 Task: Log work in the project Celerity for the issue 'Implement a new enterprise resource planning (ERP) system' spent time as '2w 5d 12h 25m' and remaining time as '4w 4d 14h 23m' and move to top of backlog. Now add the issue to the epic 'Artificial Intelligence Integration'. Log work in the project Celerity for the issue 'Develop a new online job application system for a company' spent time as '5w 2d 23h 48m' and remaining time as '3w 5d 3h 12m' and move to bottom of backlog. Now add the issue to the epic 'Disaster Recovery Planning'
Action: Mouse moved to (229, 64)
Screenshot: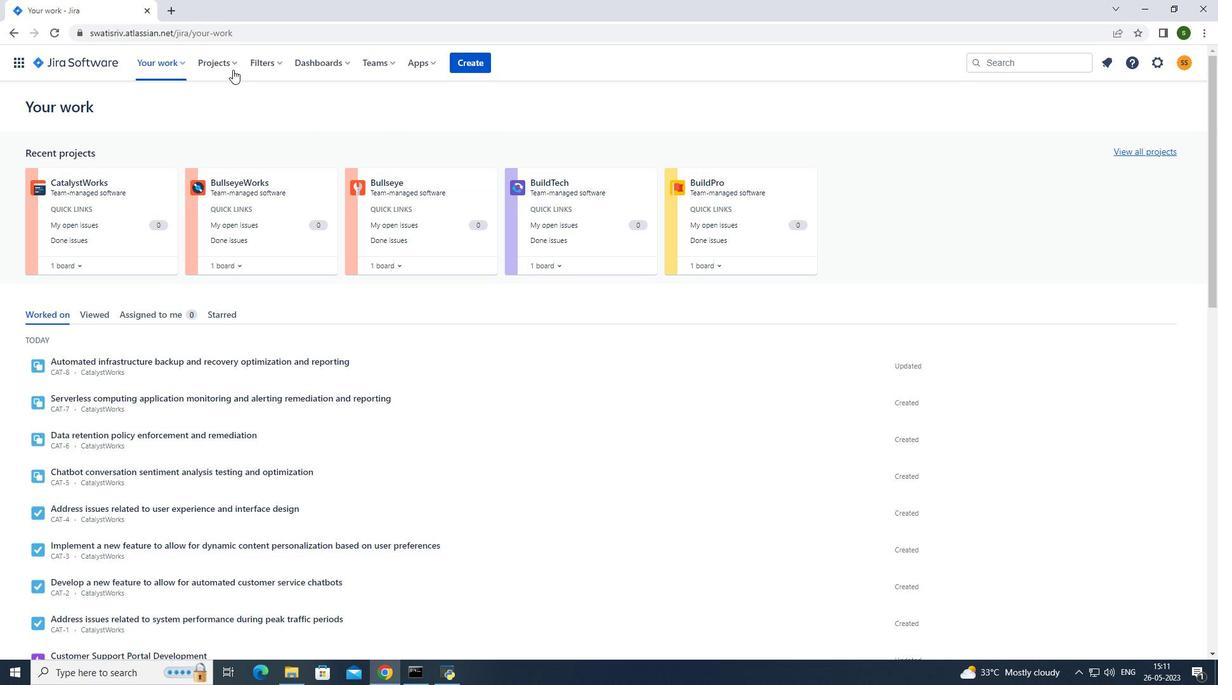 
Action: Mouse pressed left at (229, 64)
Screenshot: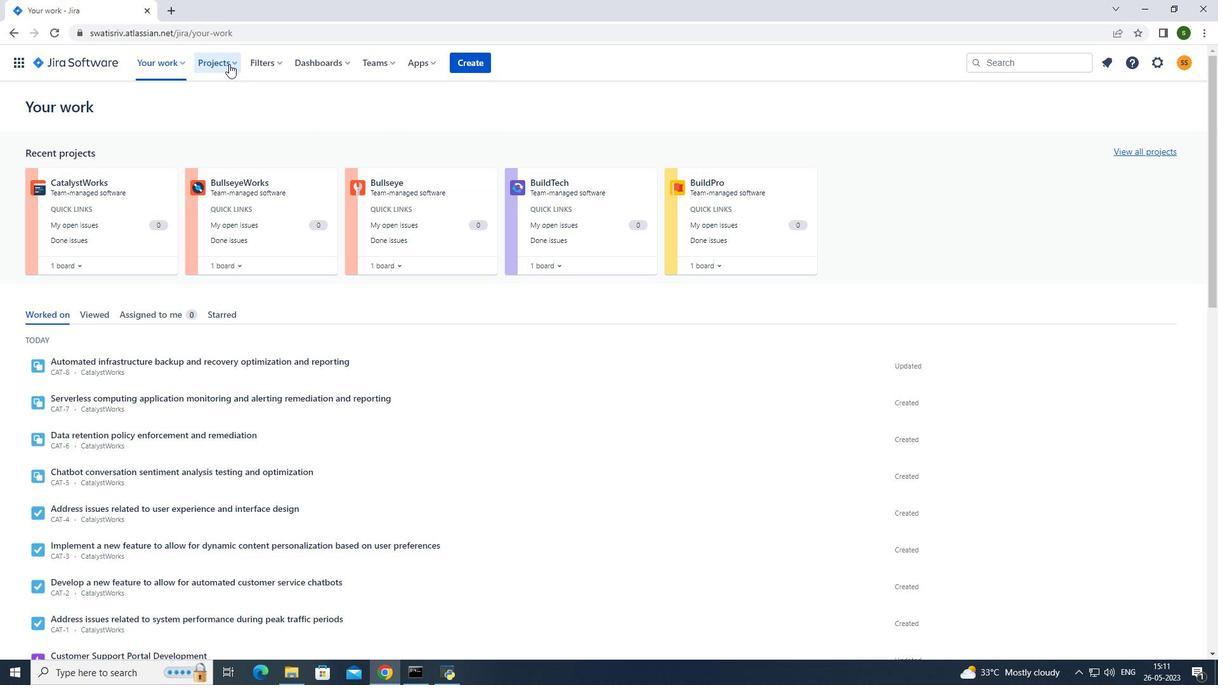 
Action: Mouse moved to (266, 117)
Screenshot: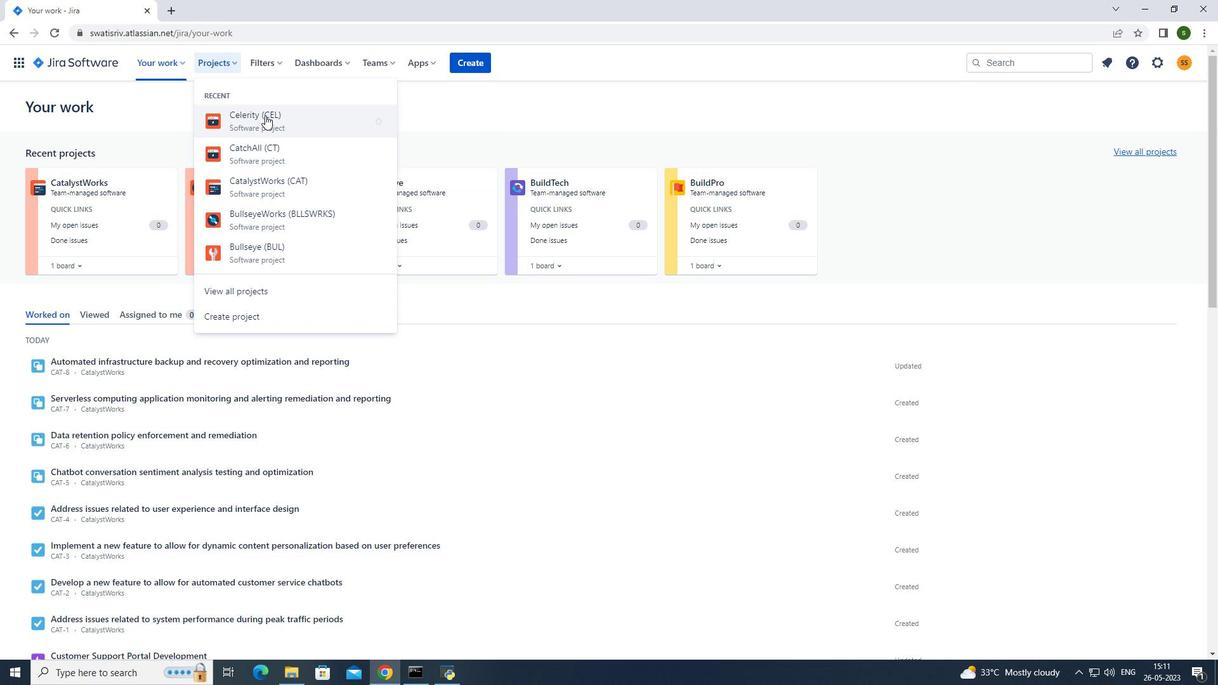 
Action: Mouse pressed left at (266, 117)
Screenshot: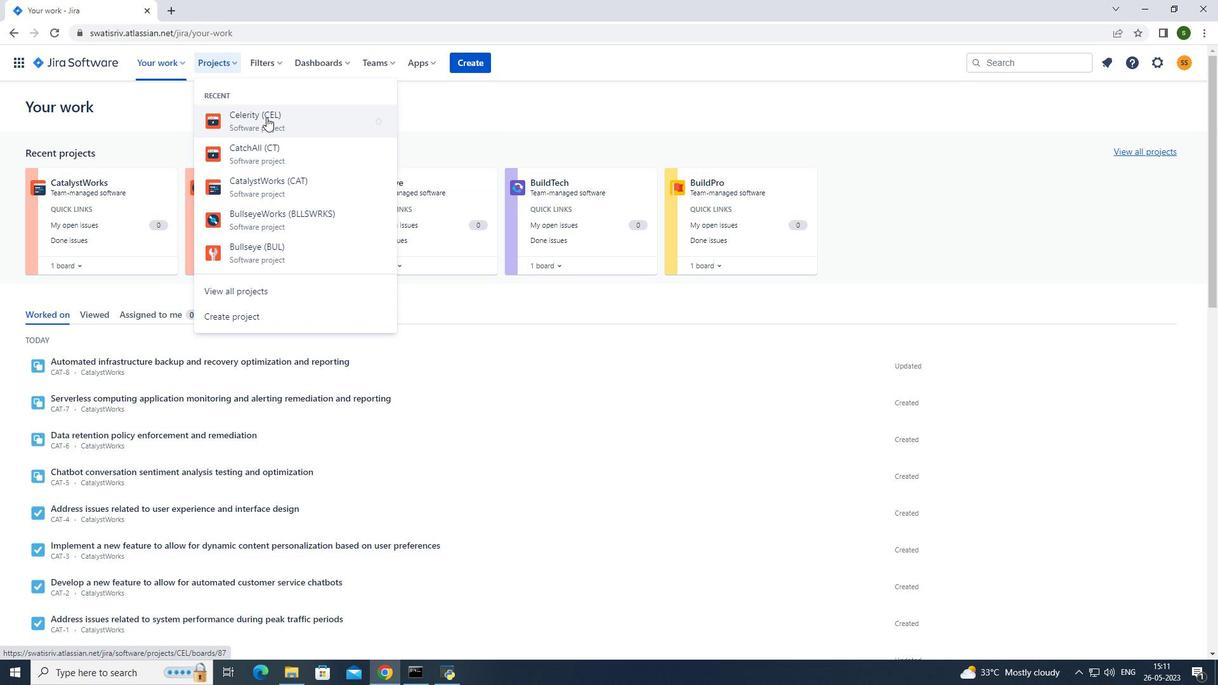 
Action: Mouse moved to (110, 197)
Screenshot: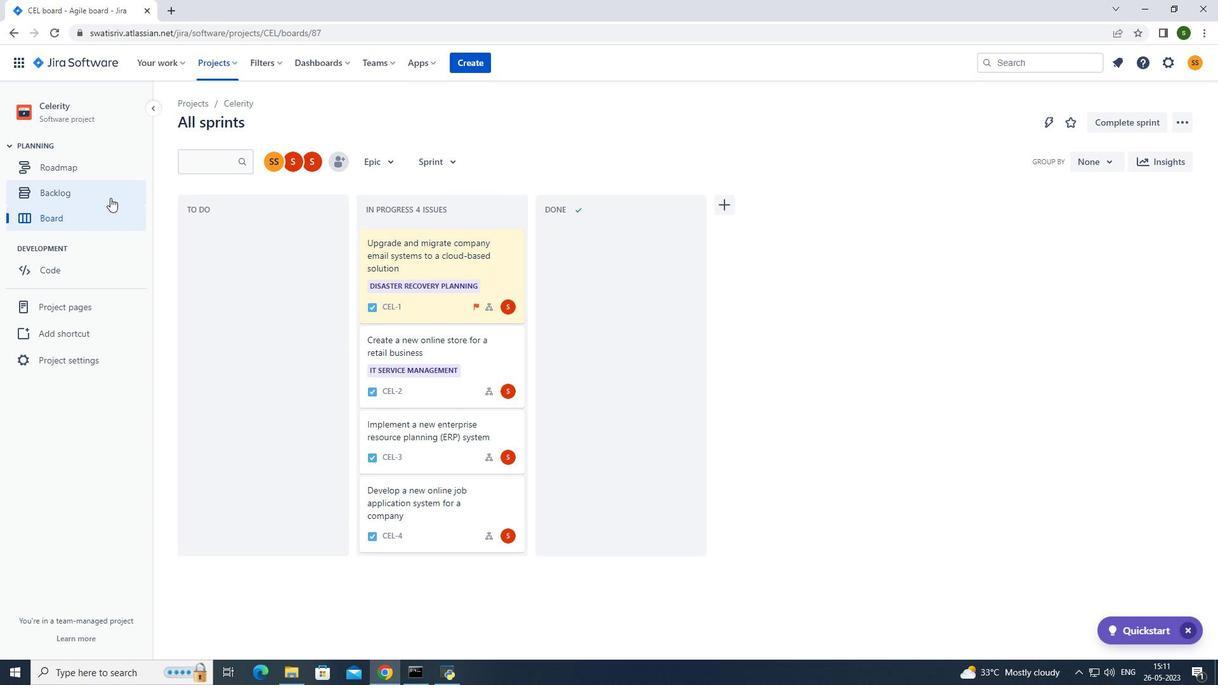 
Action: Mouse pressed left at (110, 197)
Screenshot: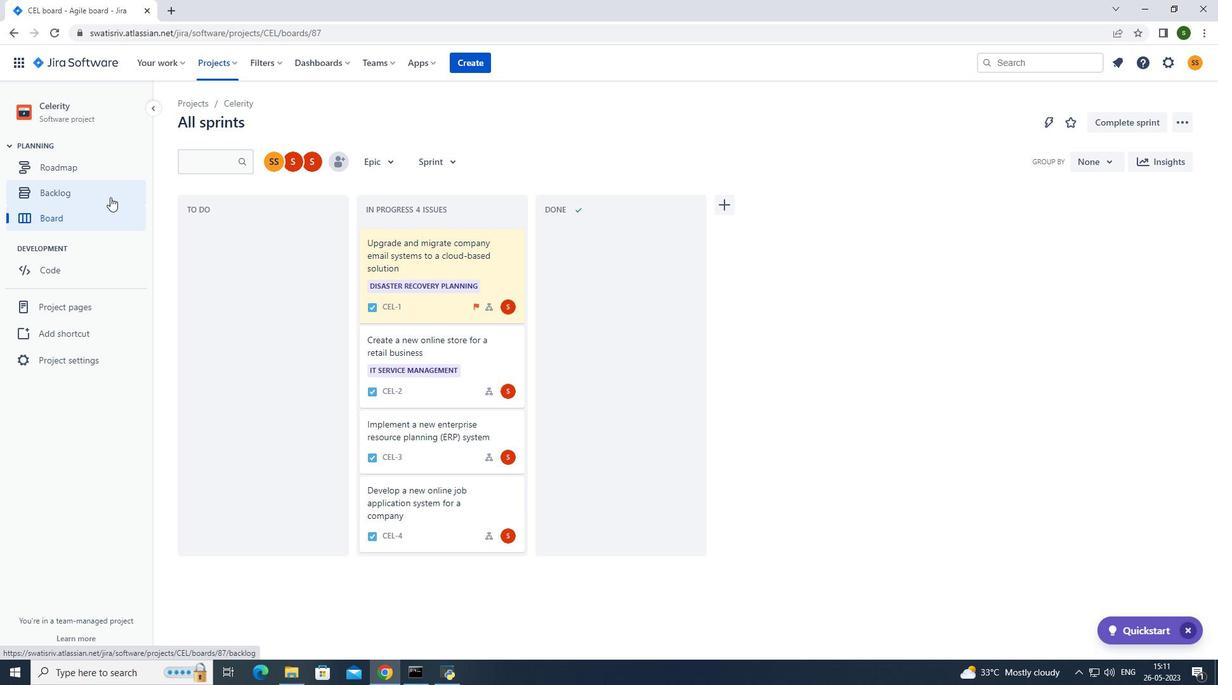 
Action: Mouse moved to (806, 455)
Screenshot: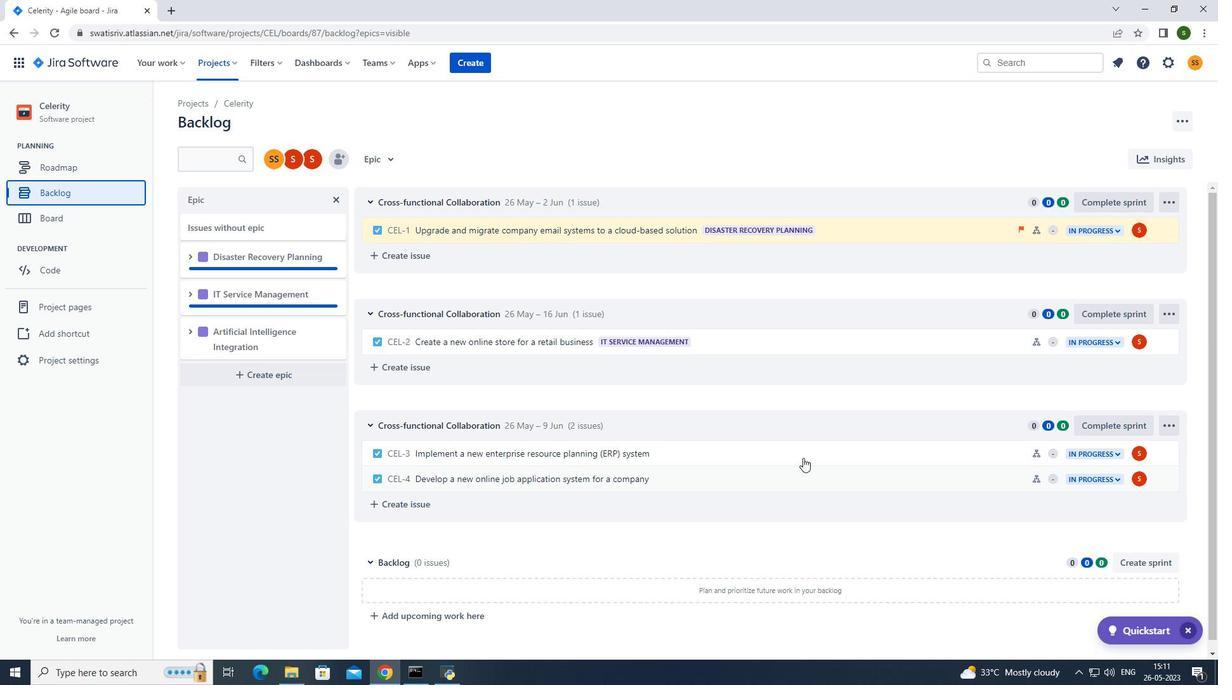 
Action: Mouse pressed left at (806, 455)
Screenshot: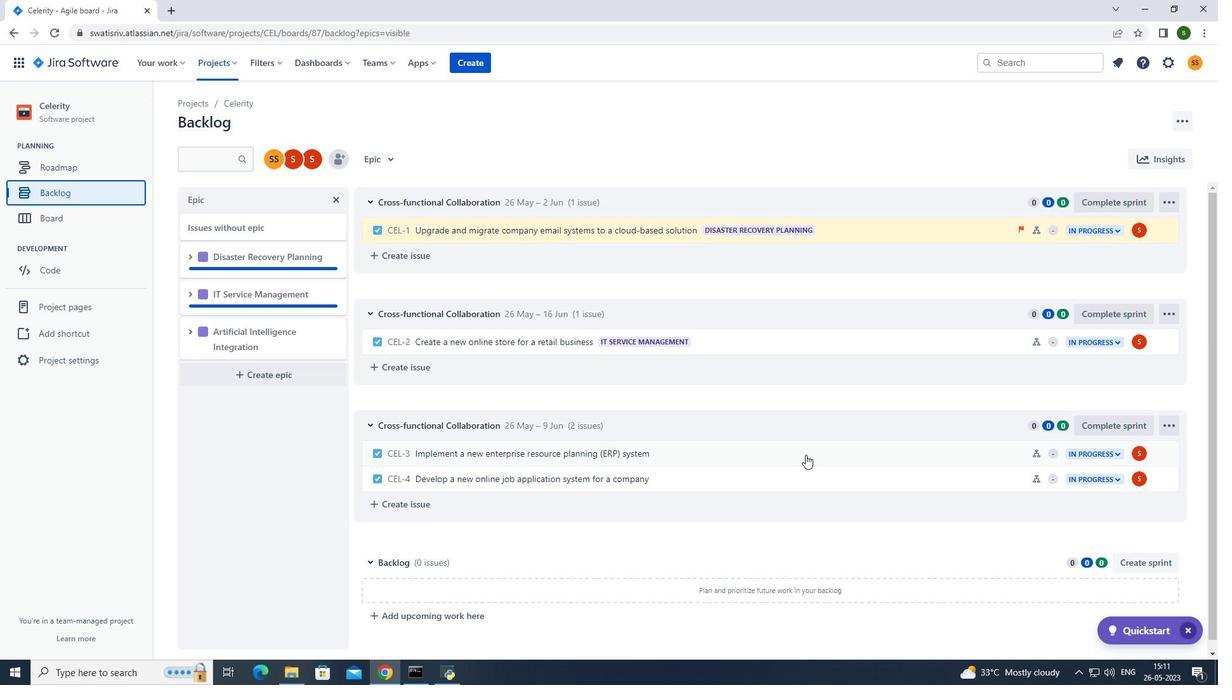 
Action: Mouse moved to (1157, 196)
Screenshot: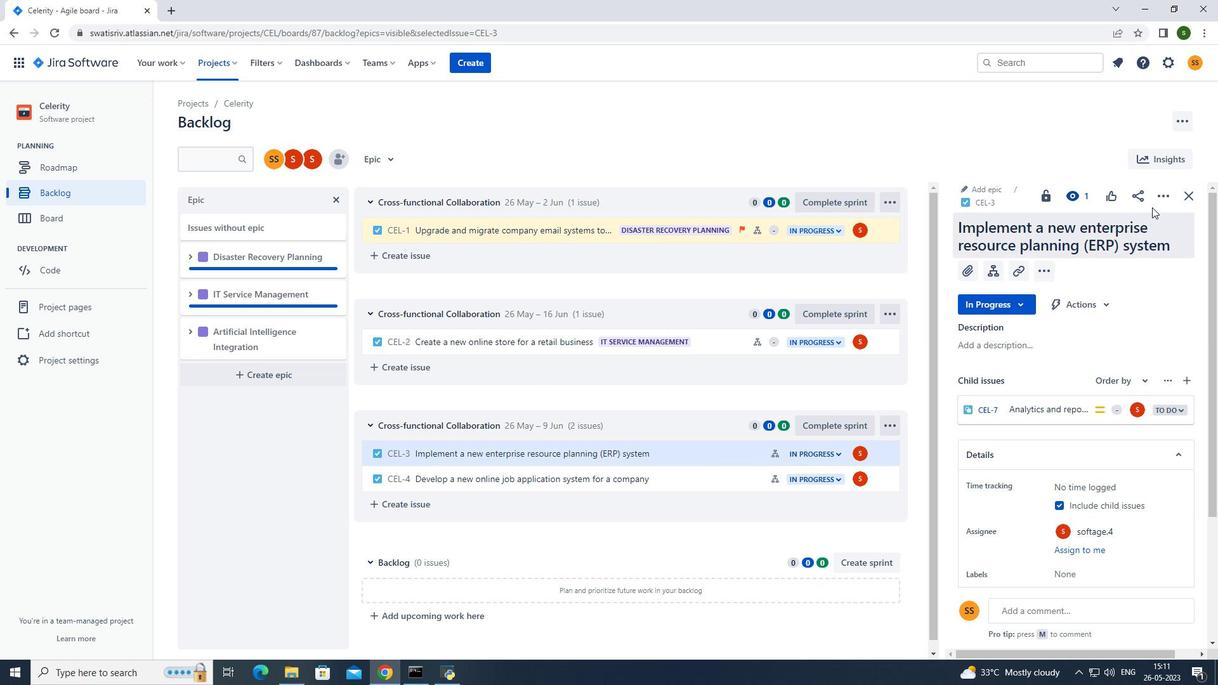 
Action: Mouse pressed left at (1157, 196)
Screenshot: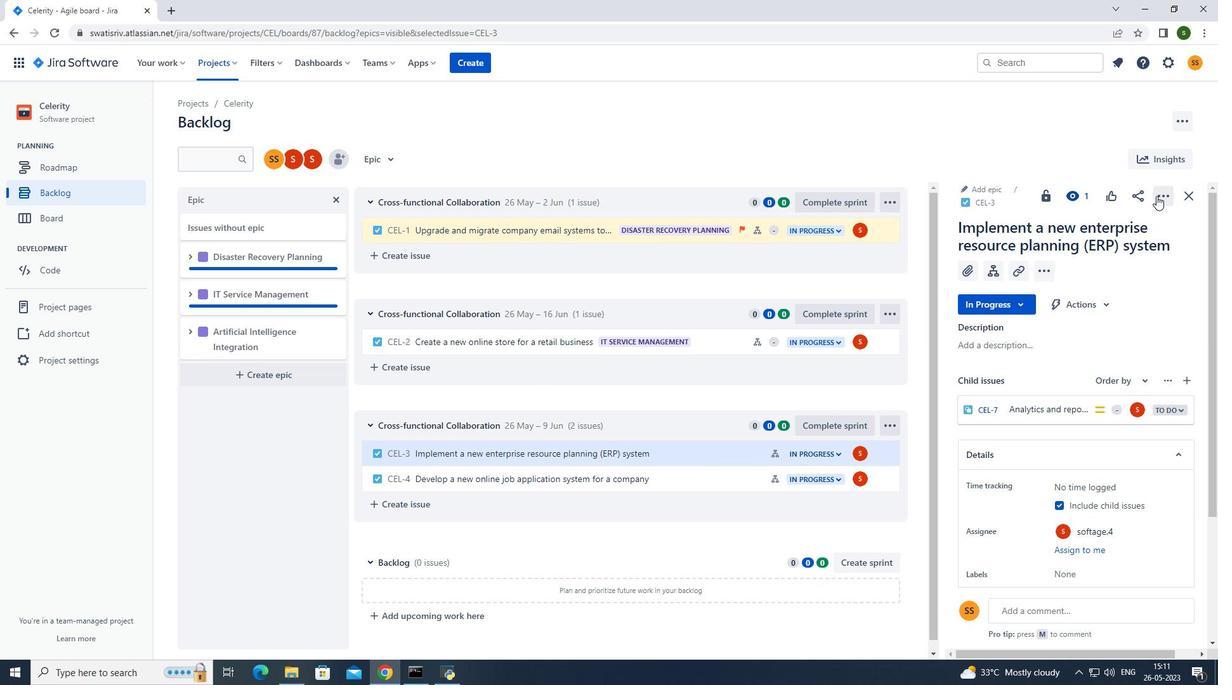 
Action: Mouse moved to (1140, 232)
Screenshot: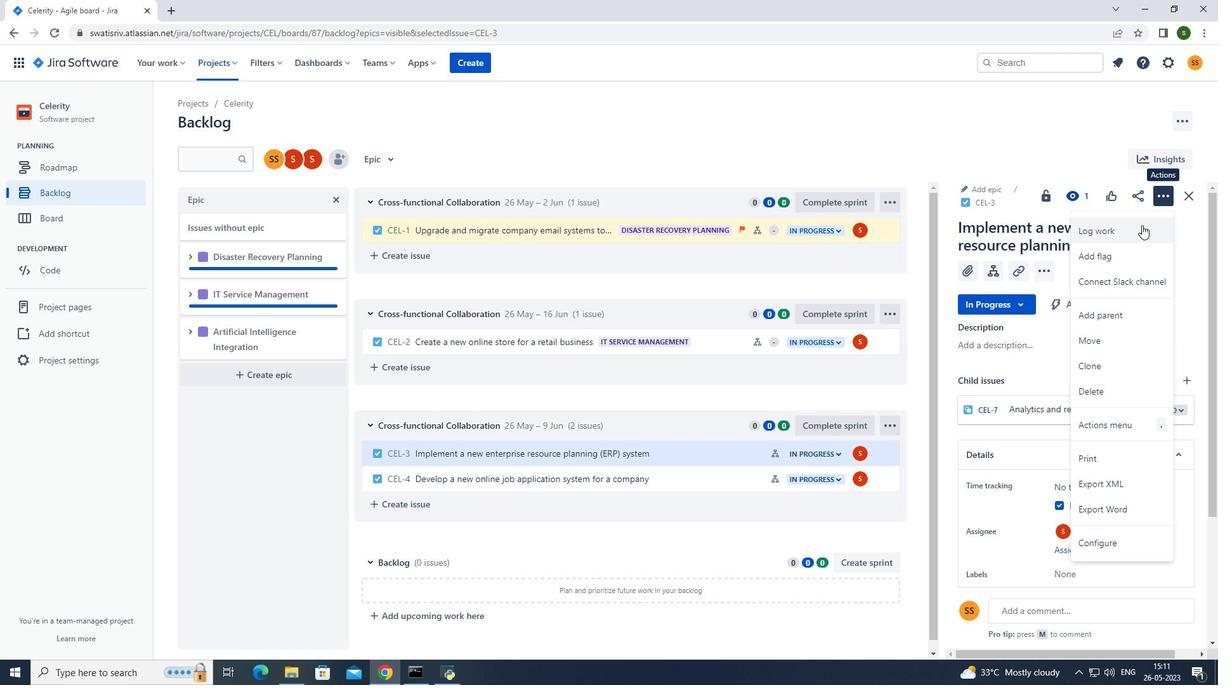 
Action: Mouse pressed left at (1140, 232)
Screenshot: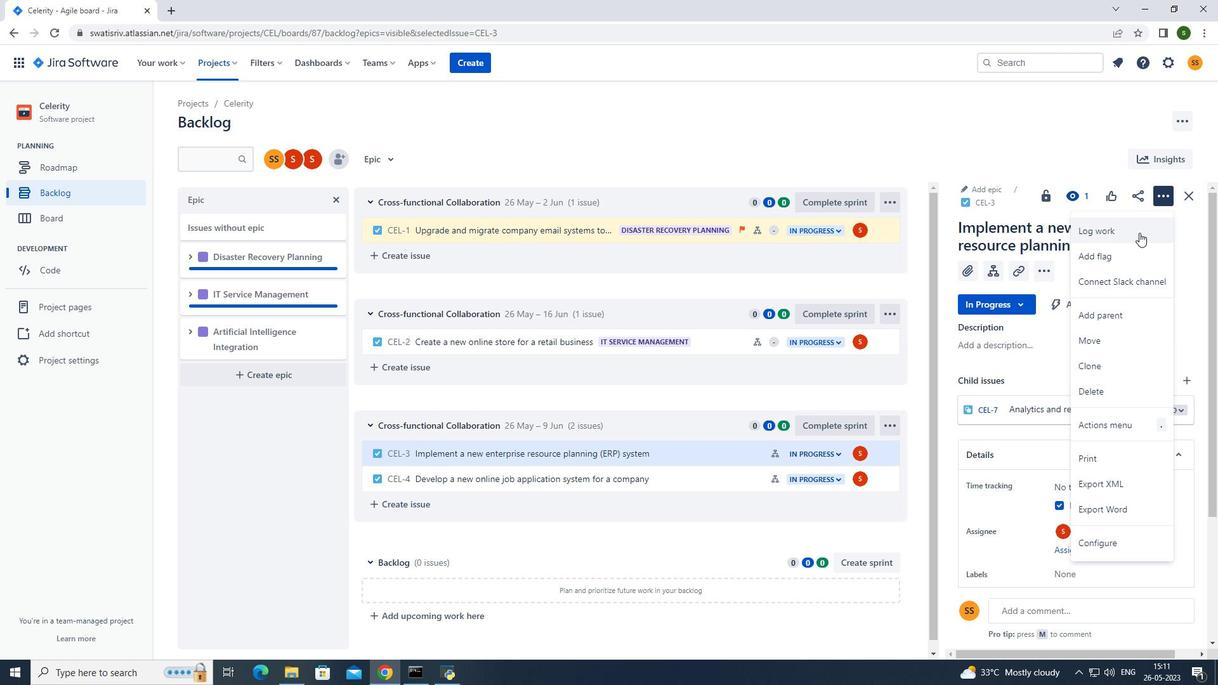 
Action: Mouse moved to (569, 194)
Screenshot: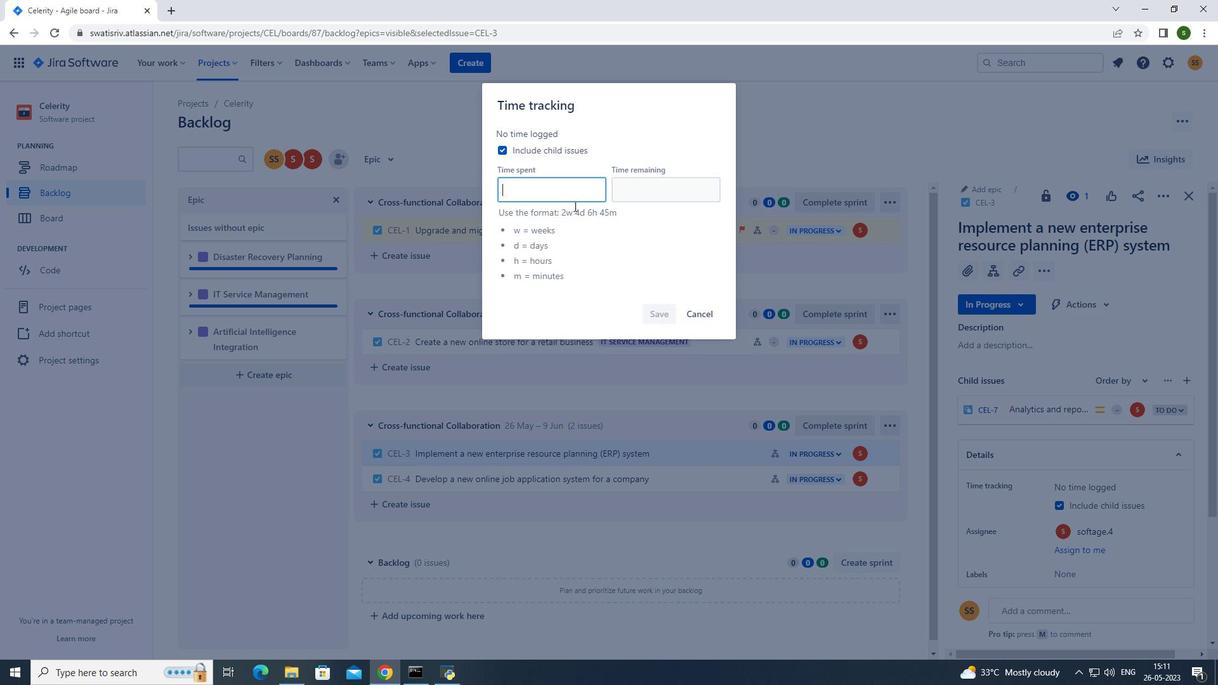 
Action: Mouse pressed left at (569, 194)
Screenshot: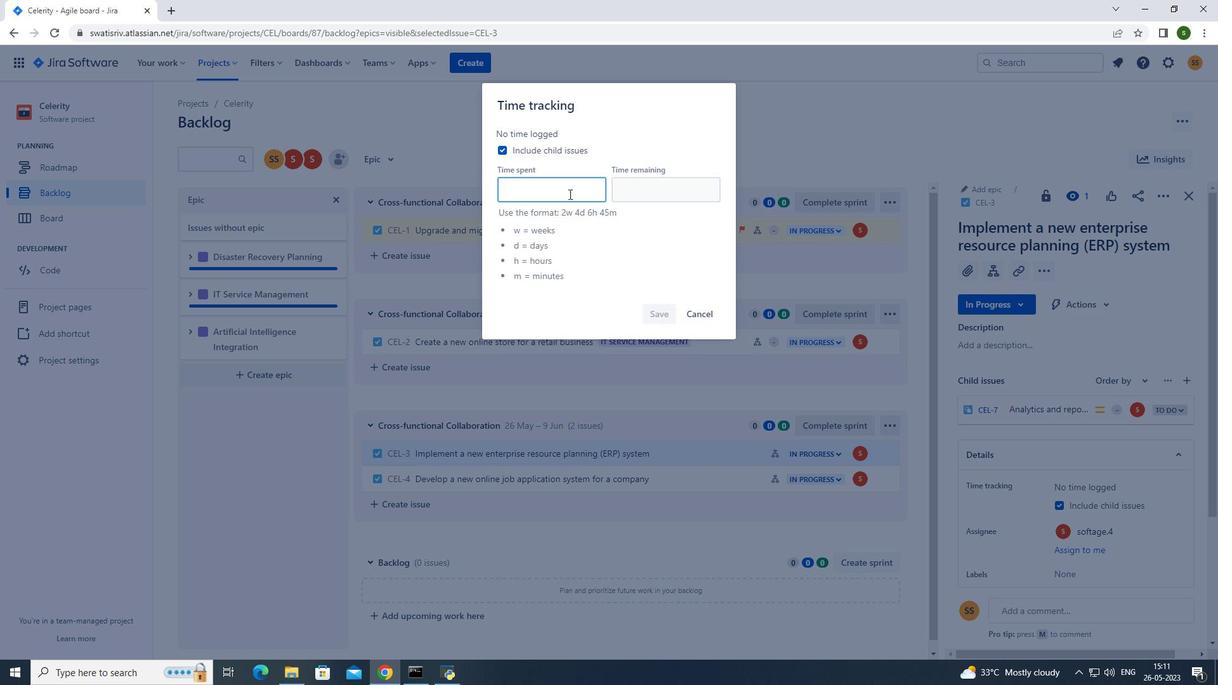 
Action: Key pressed 2w<Key.space>
Screenshot: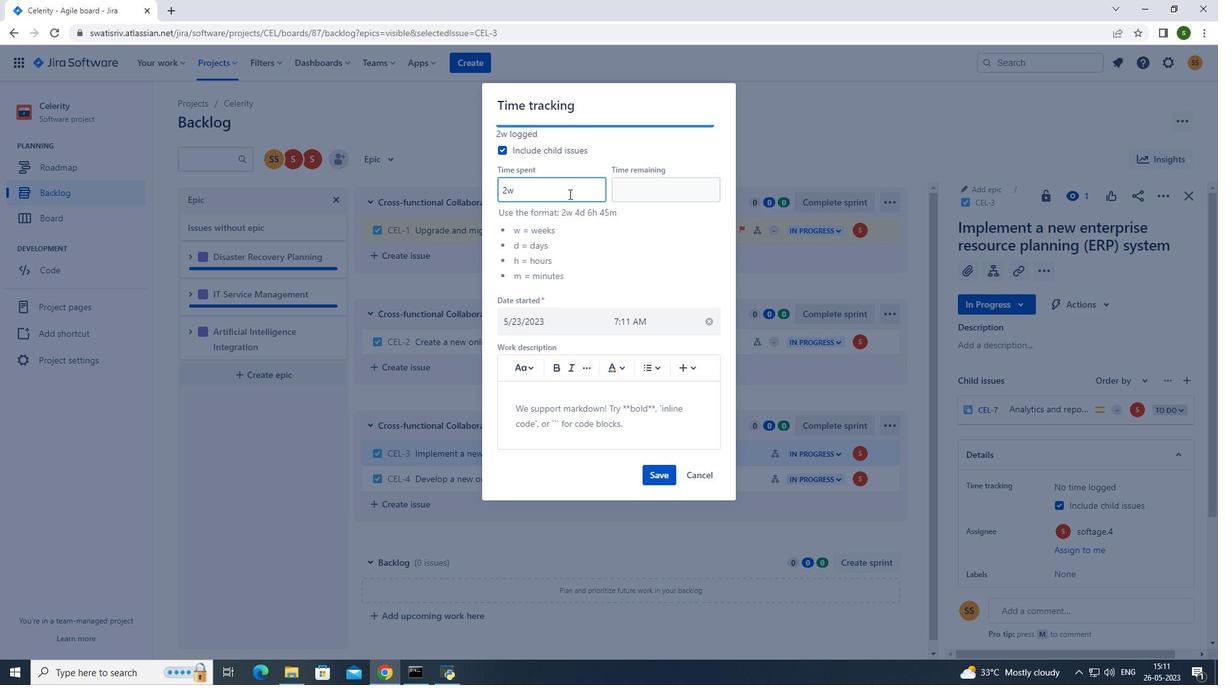 
Action: Mouse moved to (569, 193)
Screenshot: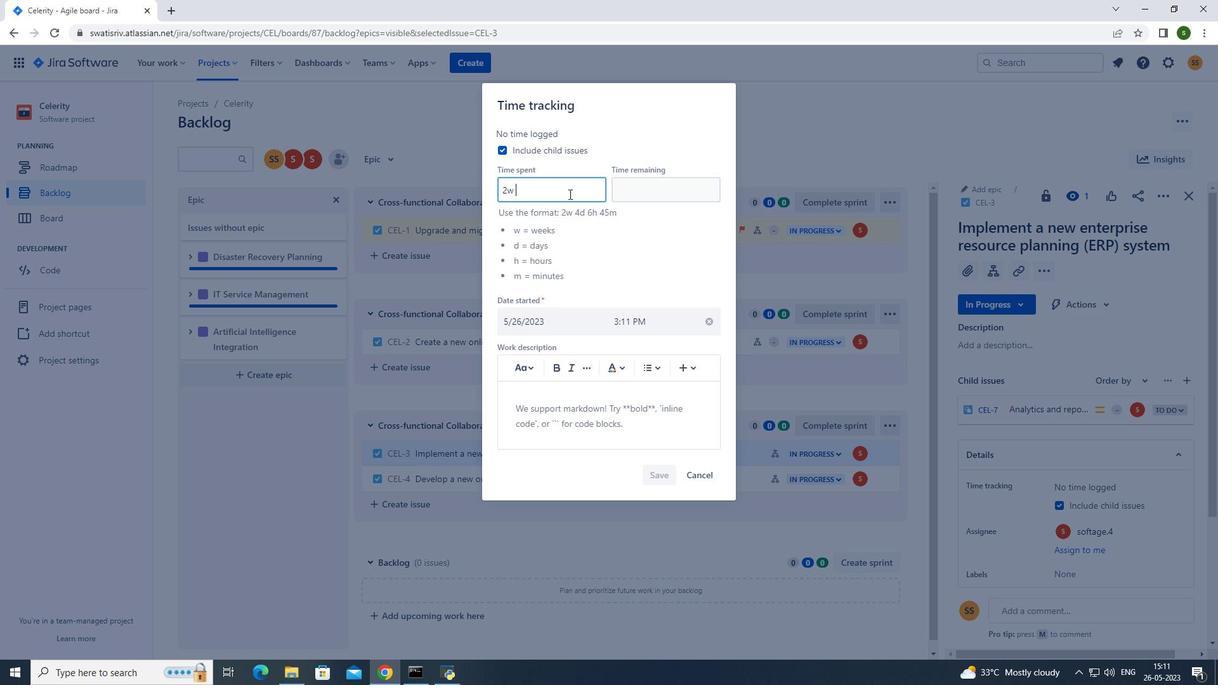 
Action: Key pressed 5d<Key.space>12h<Key.space>25m
Screenshot: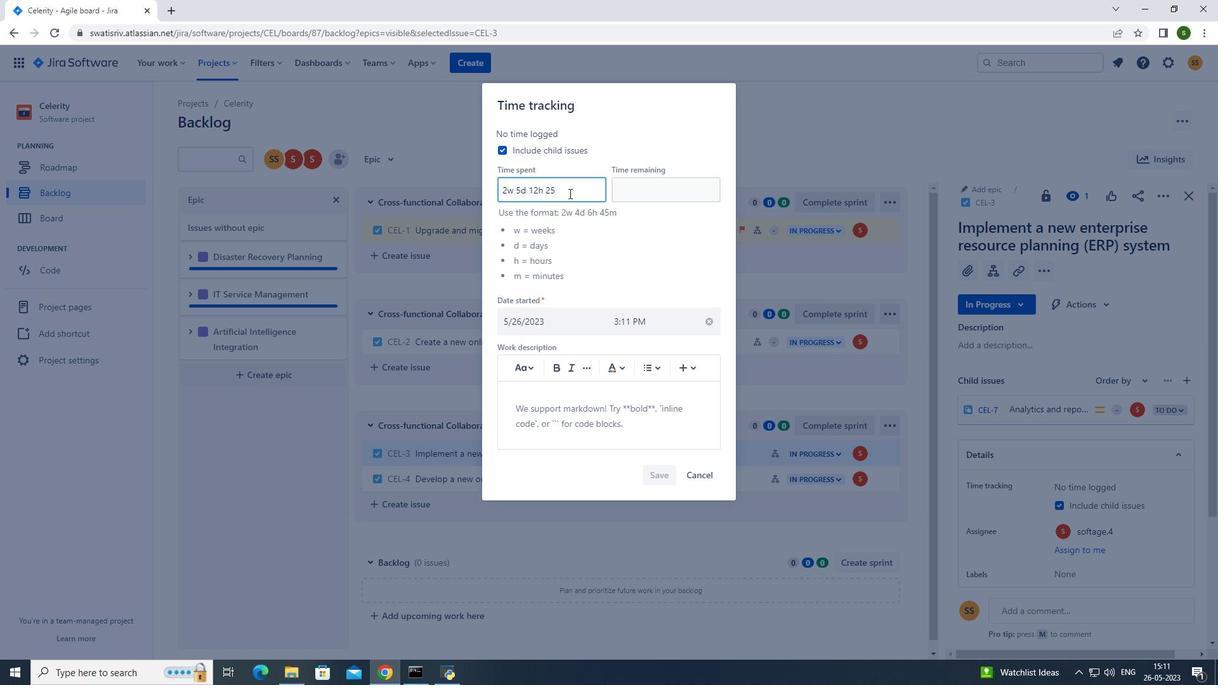 
Action: Mouse moved to (627, 188)
Screenshot: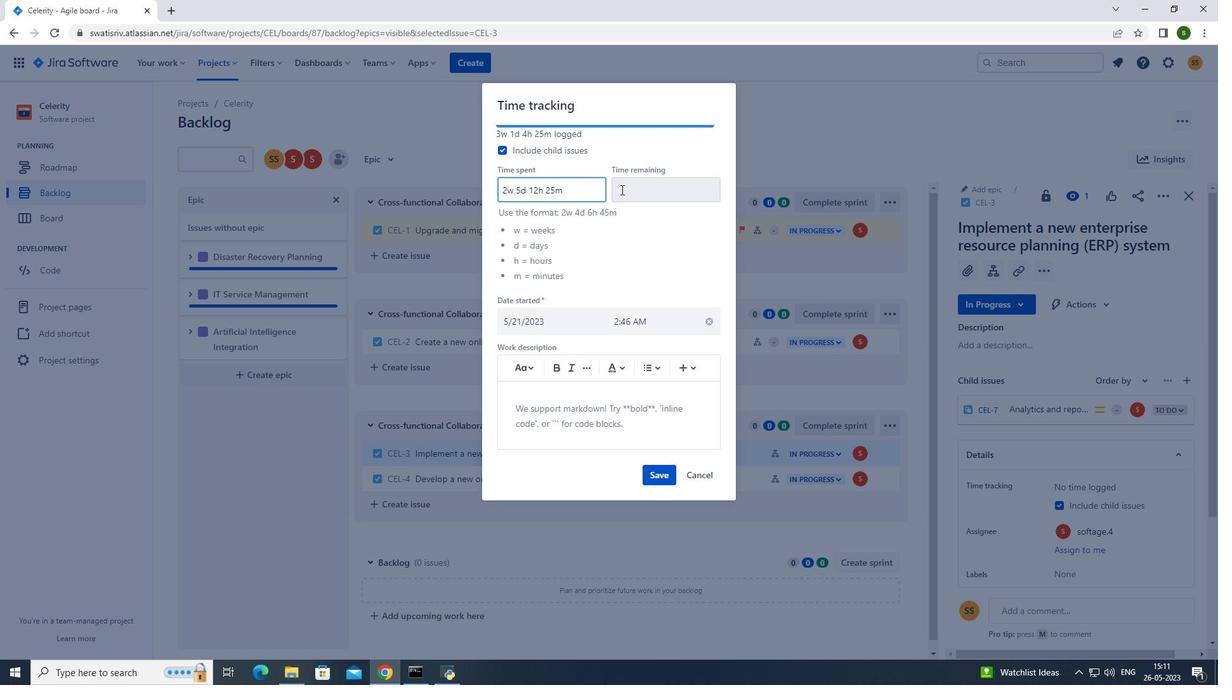 
Action: Mouse pressed left at (627, 188)
Screenshot: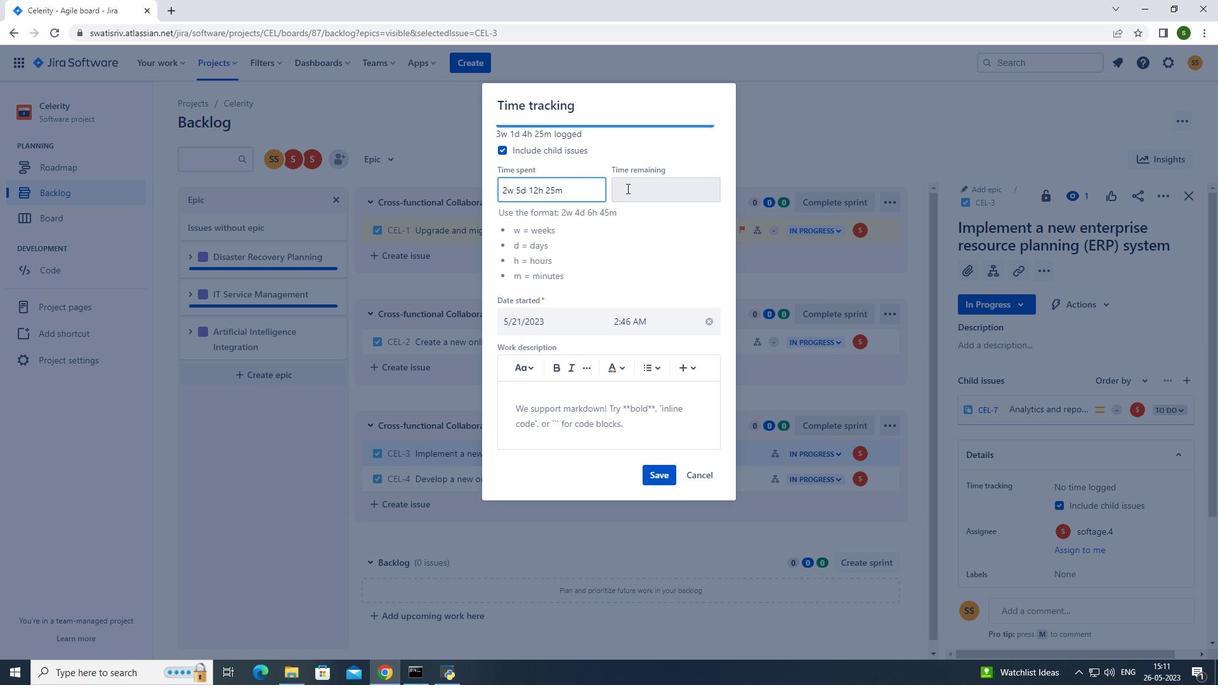 
Action: Key pressed 4w<Key.space>4d<Key.space>14h<Key.space>23m
Screenshot: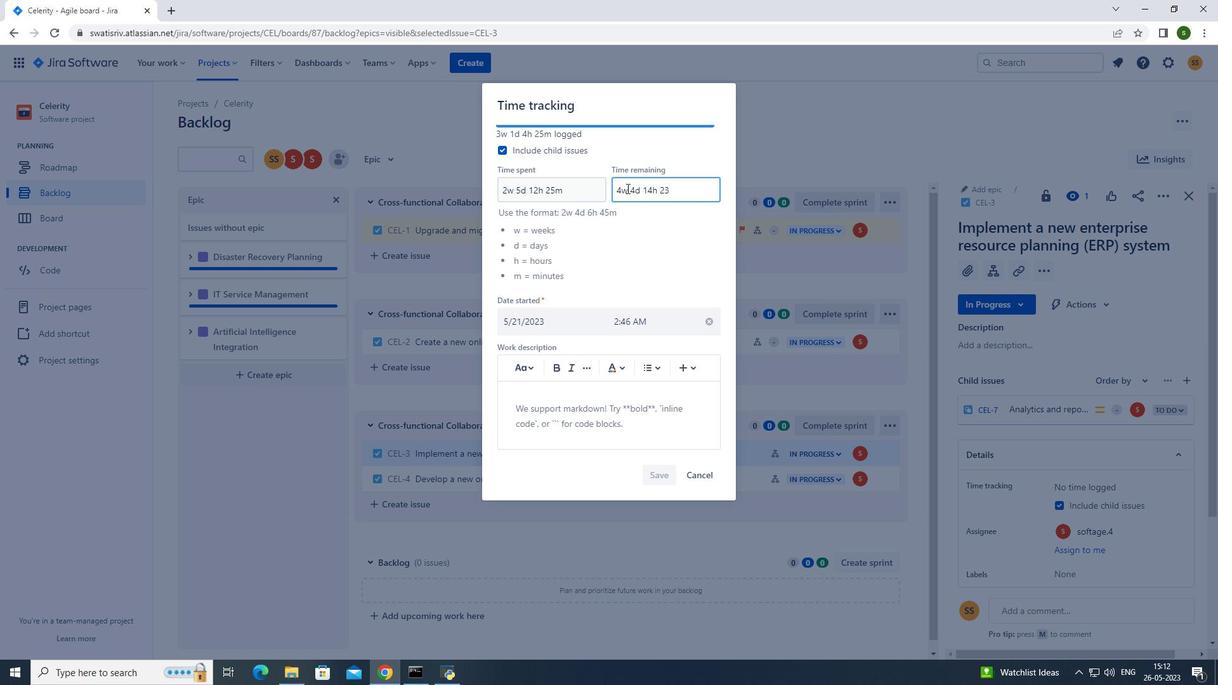 
Action: Mouse moved to (661, 476)
Screenshot: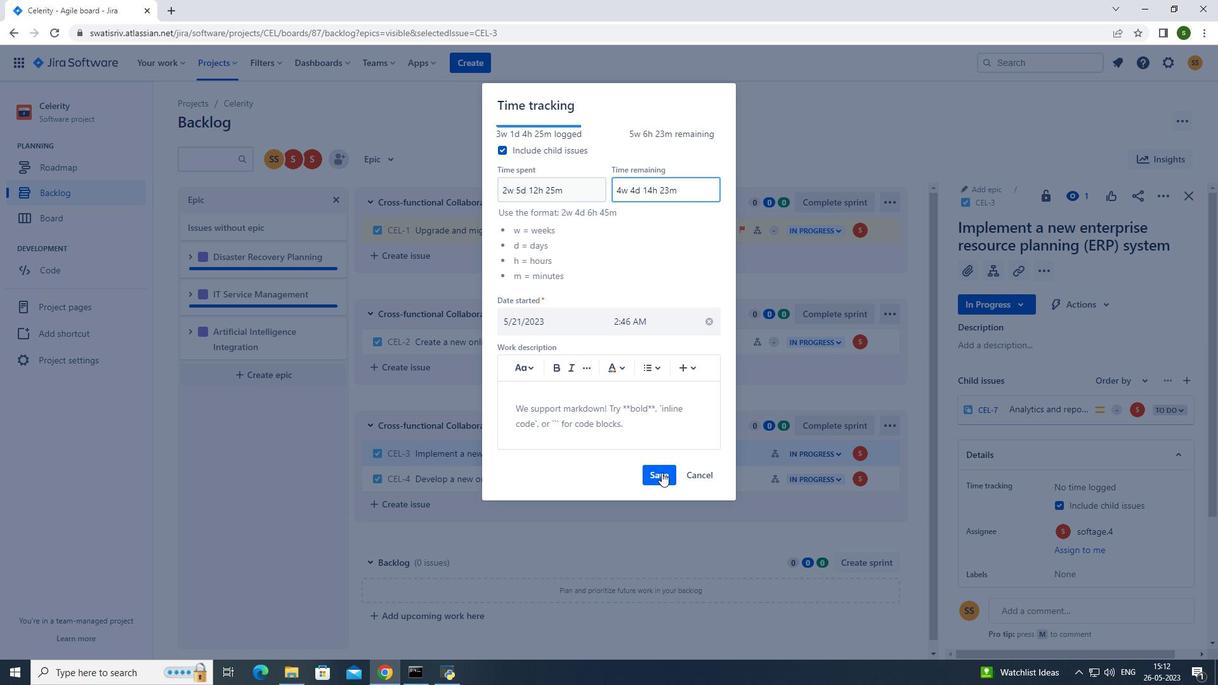 
Action: Mouse pressed left at (661, 476)
Screenshot: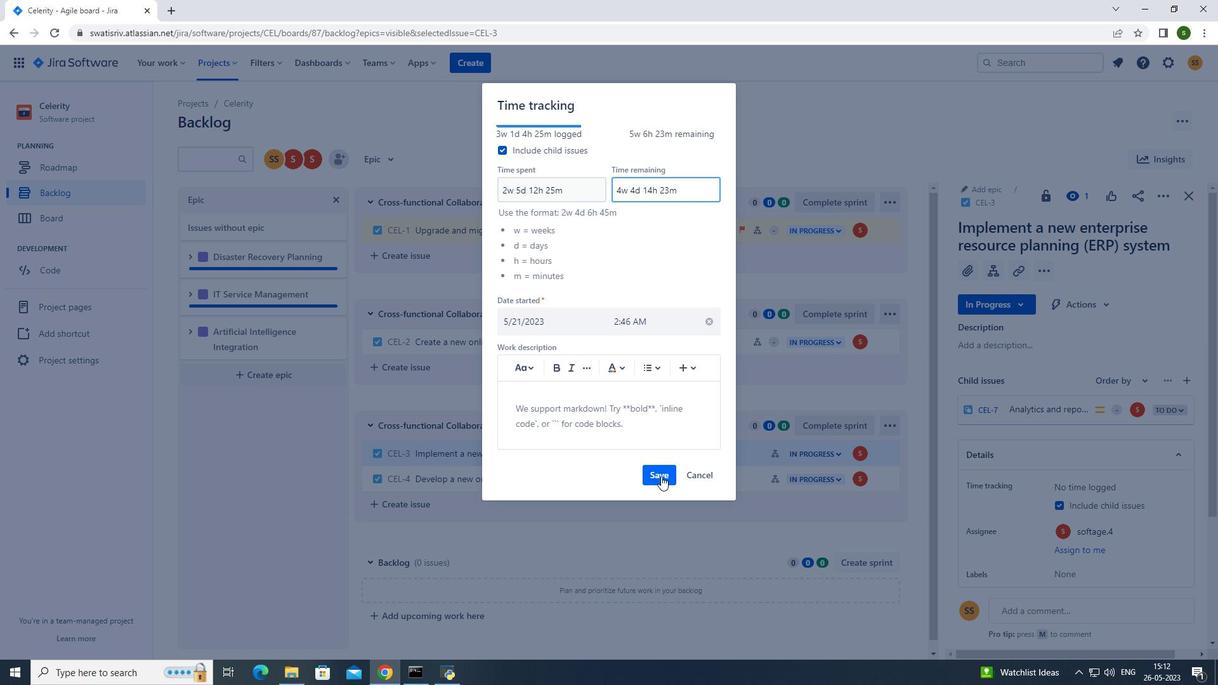 
Action: Mouse moved to (888, 457)
Screenshot: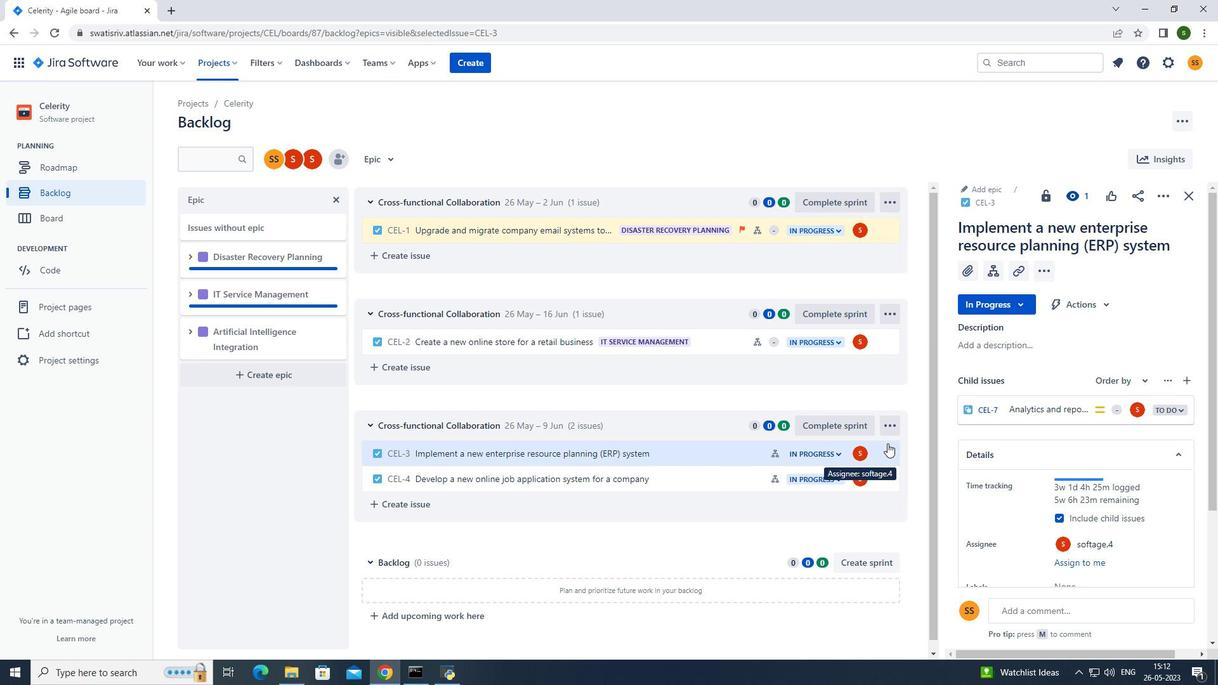 
Action: Mouse pressed left at (888, 457)
Screenshot: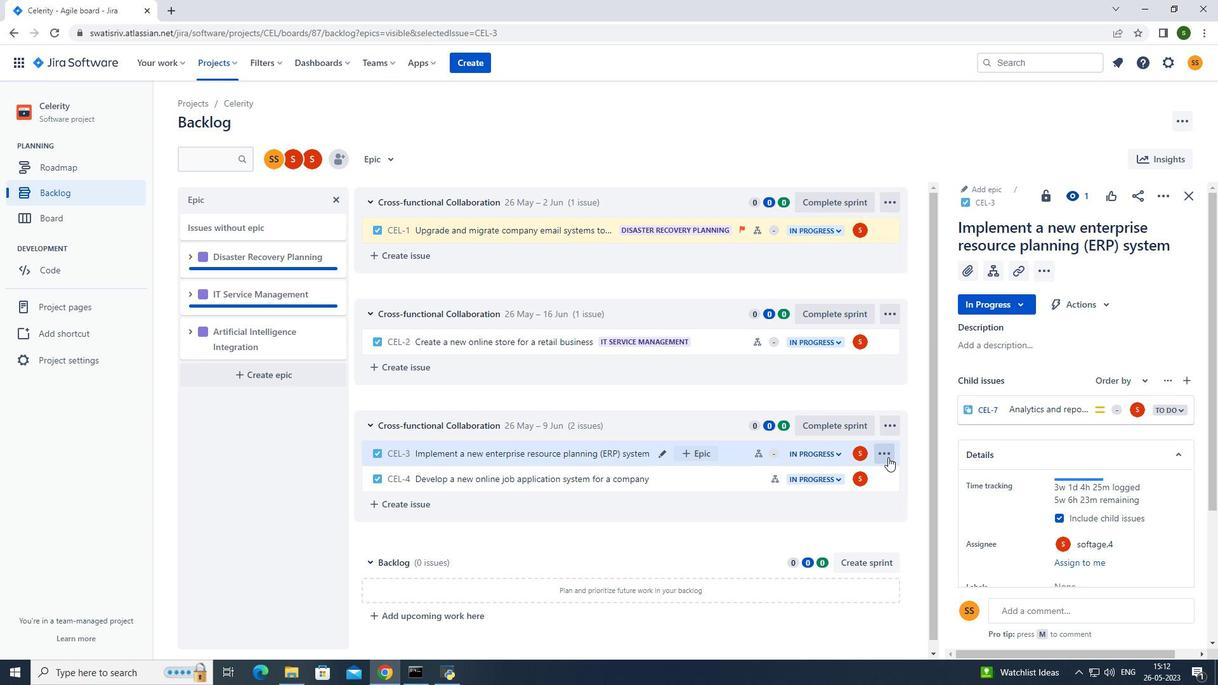 
Action: Mouse moved to (859, 406)
Screenshot: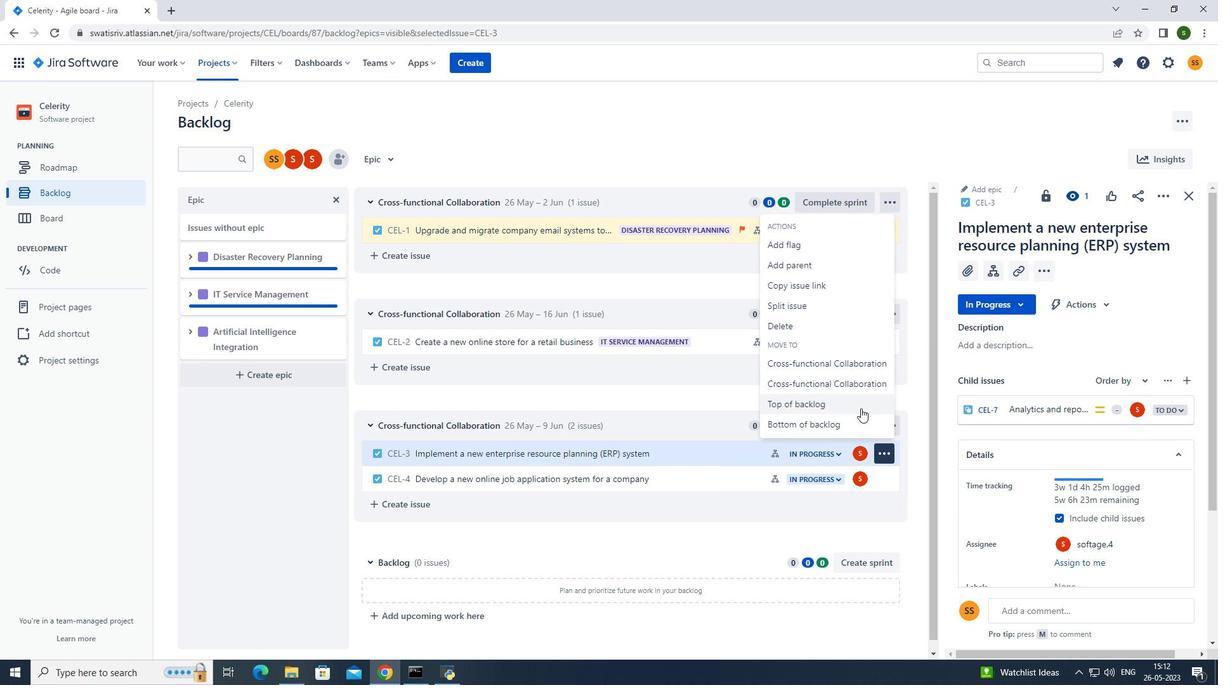 
Action: Mouse pressed left at (859, 406)
Screenshot: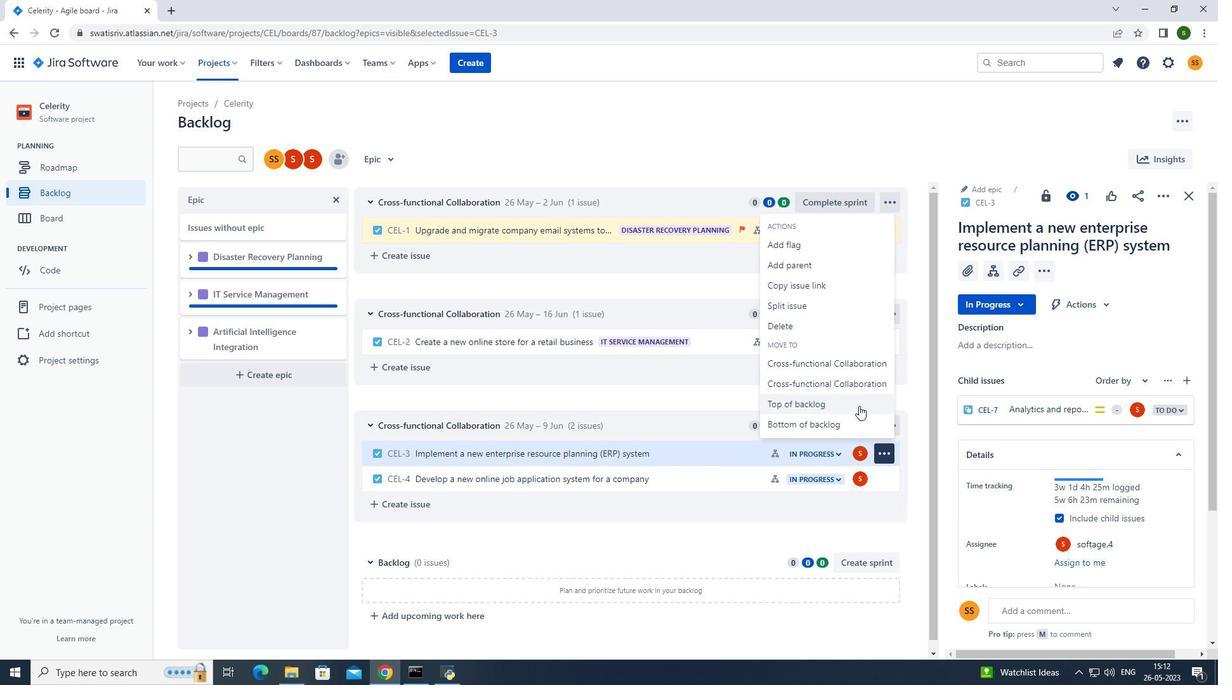 
Action: Mouse moved to (651, 203)
Screenshot: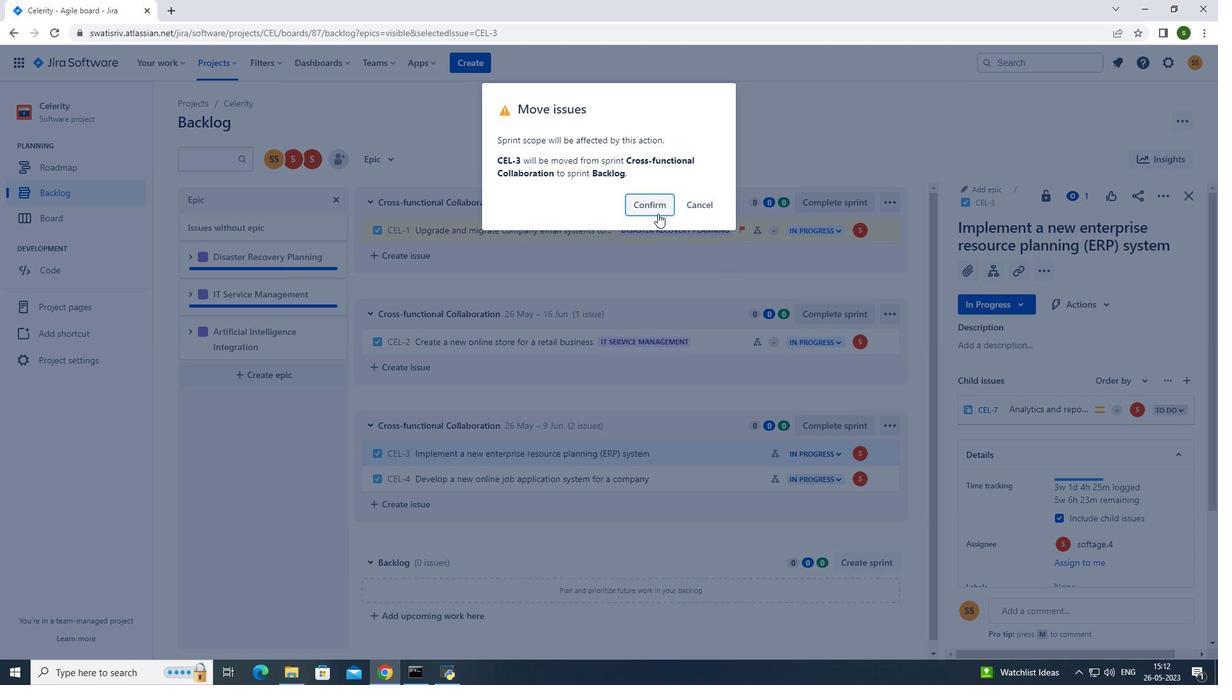 
Action: Mouse pressed left at (651, 203)
Screenshot: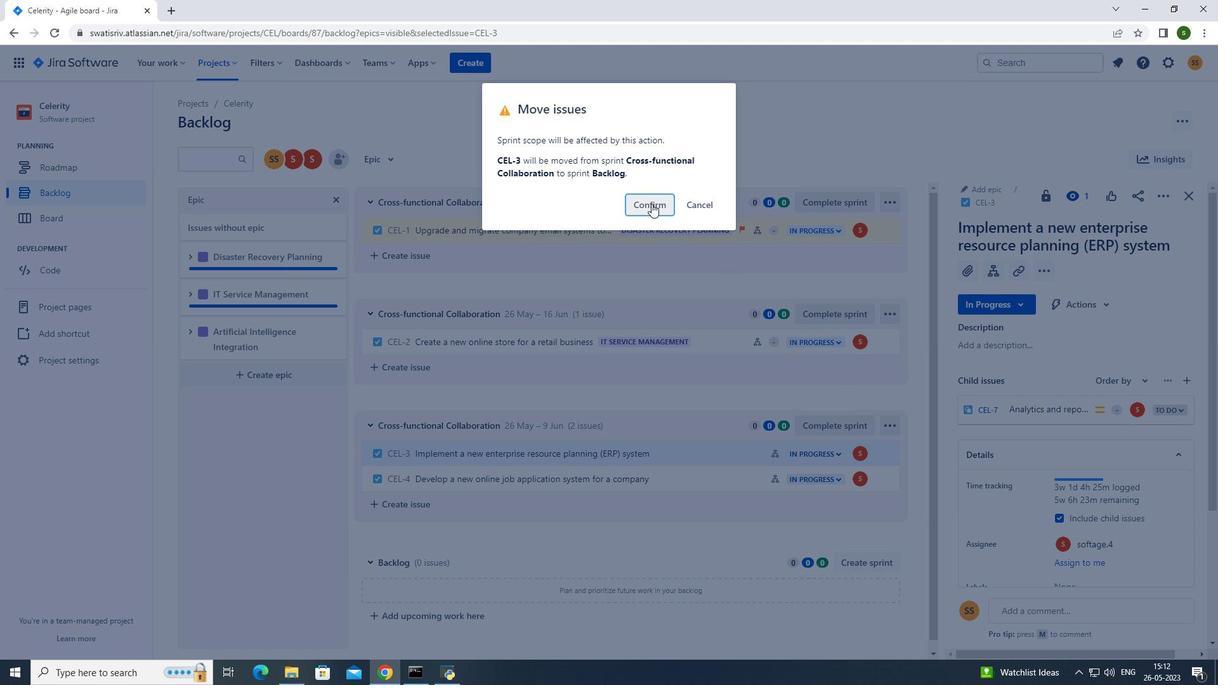 
Action: Mouse moved to (688, 569)
Screenshot: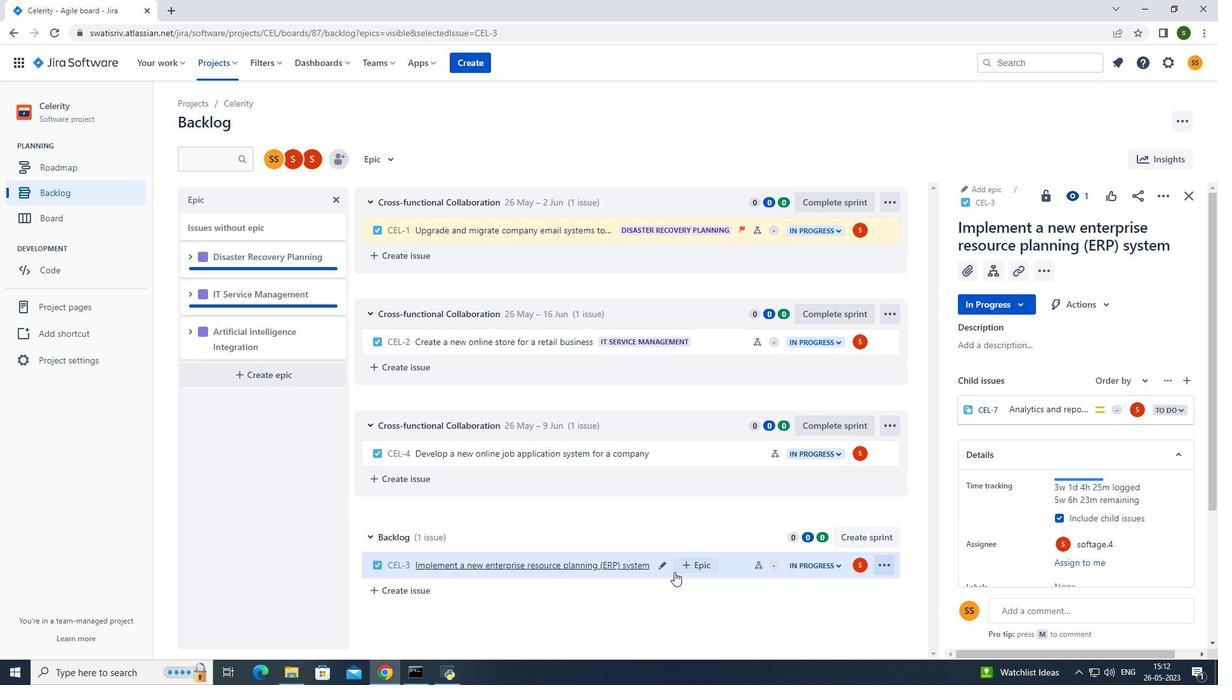 
Action: Mouse pressed left at (688, 569)
Screenshot: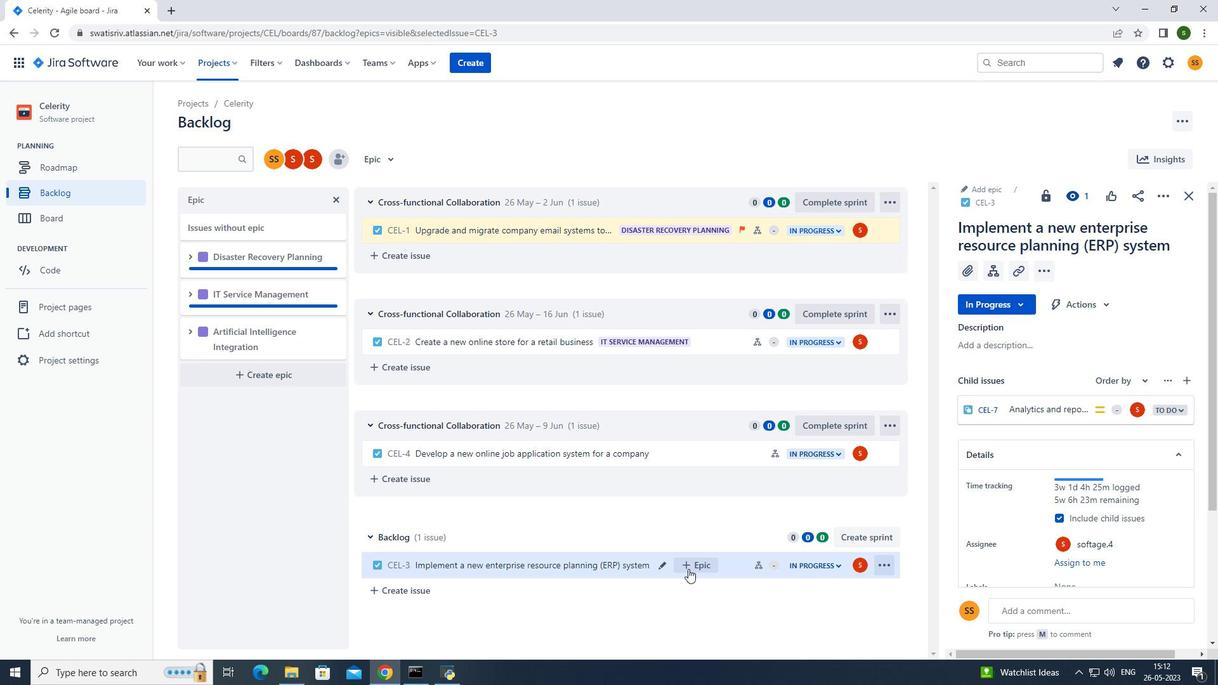 
Action: Mouse moved to (766, 652)
Screenshot: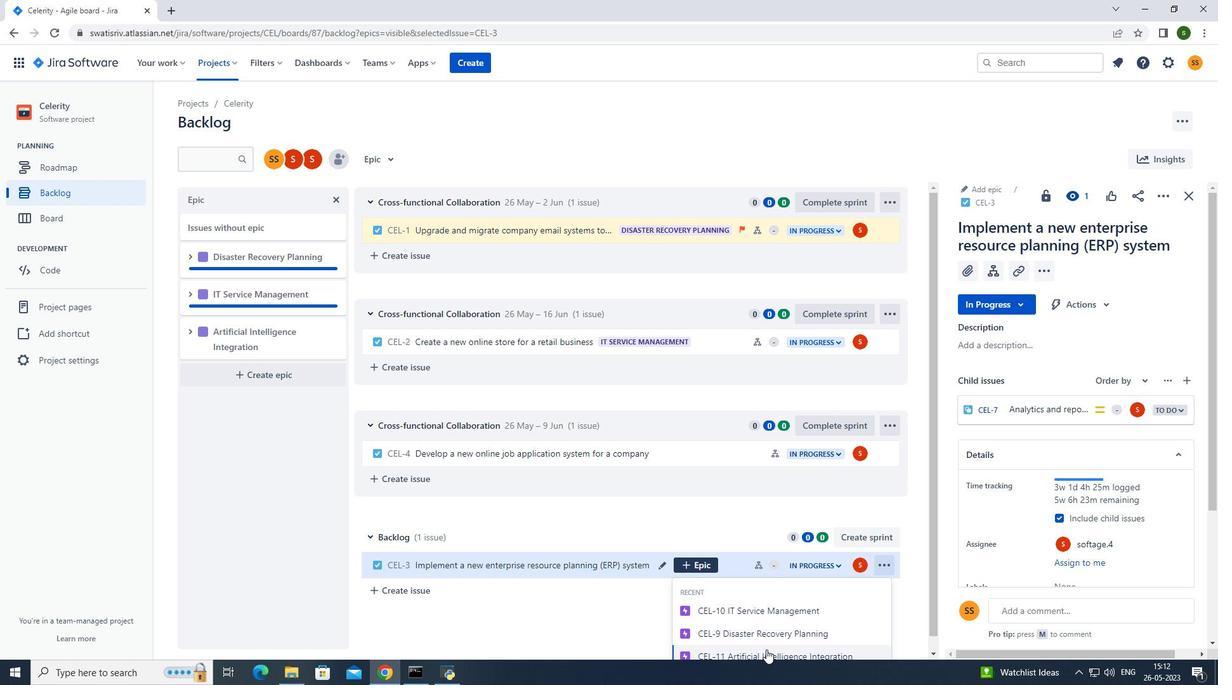 
Action: Mouse pressed left at (766, 652)
Screenshot: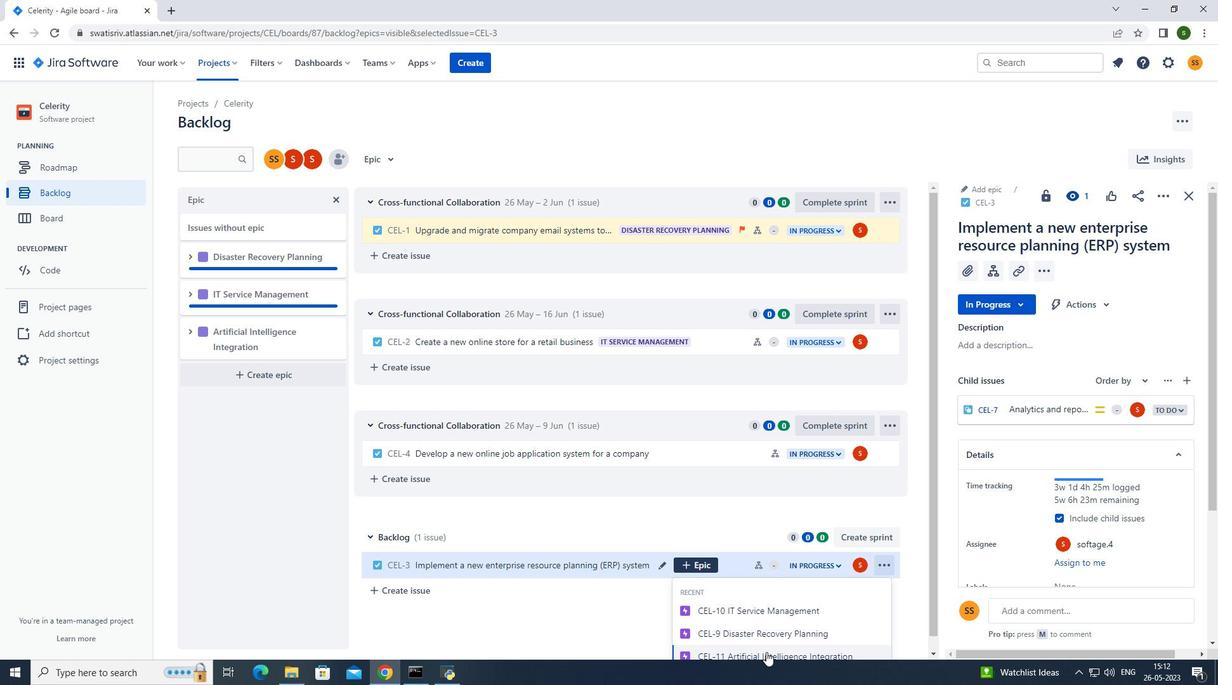 
Action: Mouse moved to (384, 156)
Screenshot: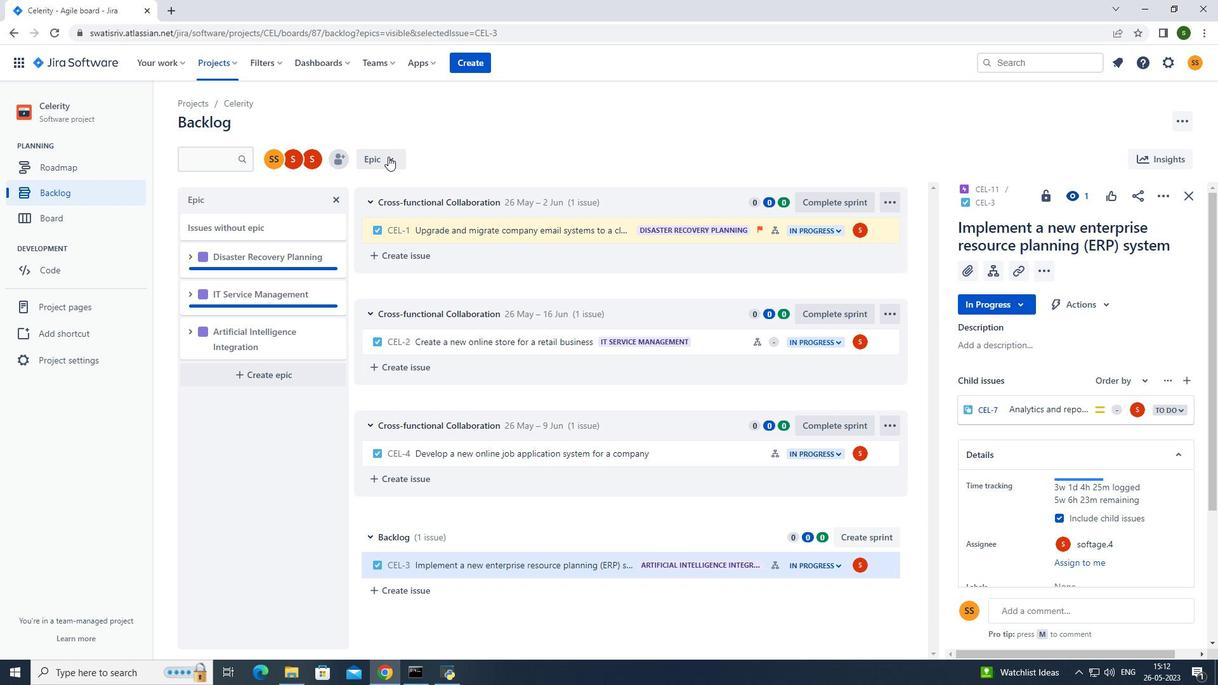 
Action: Mouse pressed left at (384, 156)
Screenshot: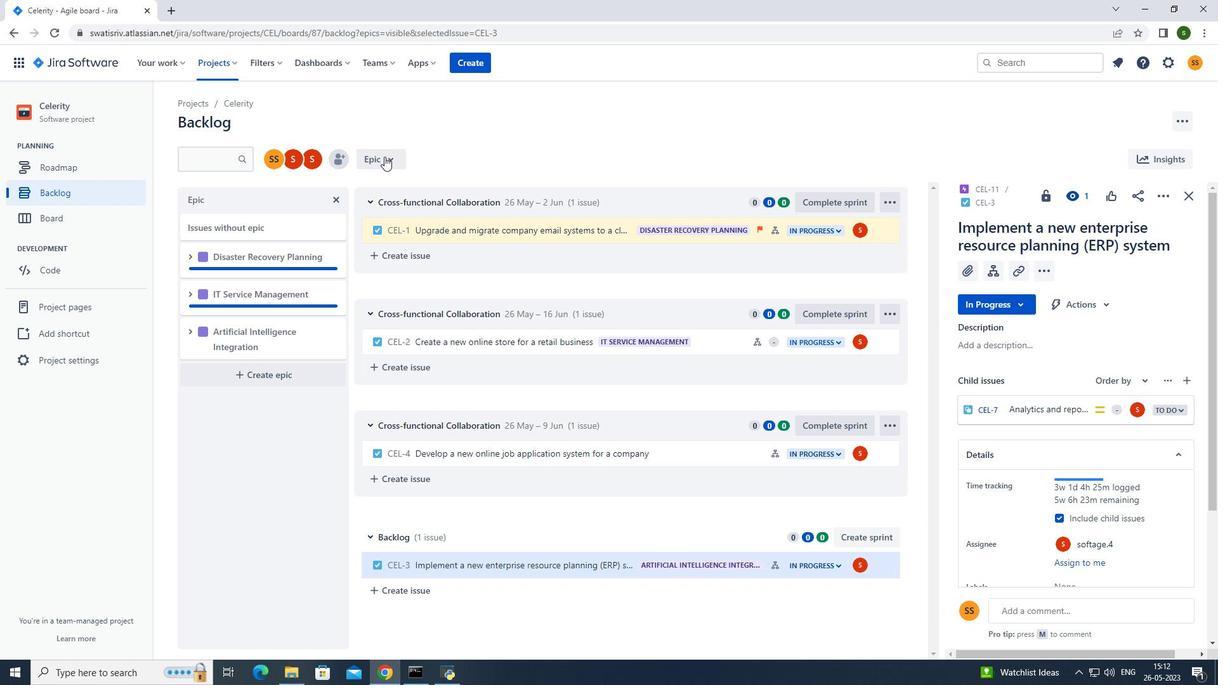 
Action: Mouse moved to (425, 257)
Screenshot: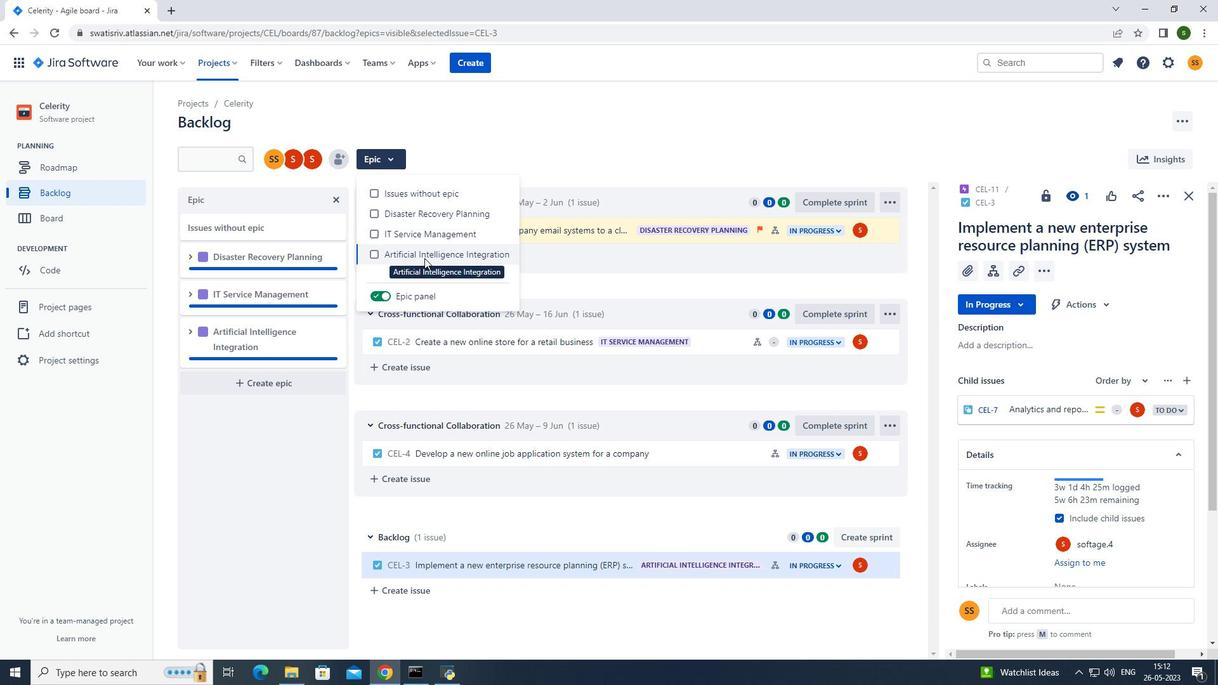 
Action: Mouse pressed left at (425, 257)
Screenshot: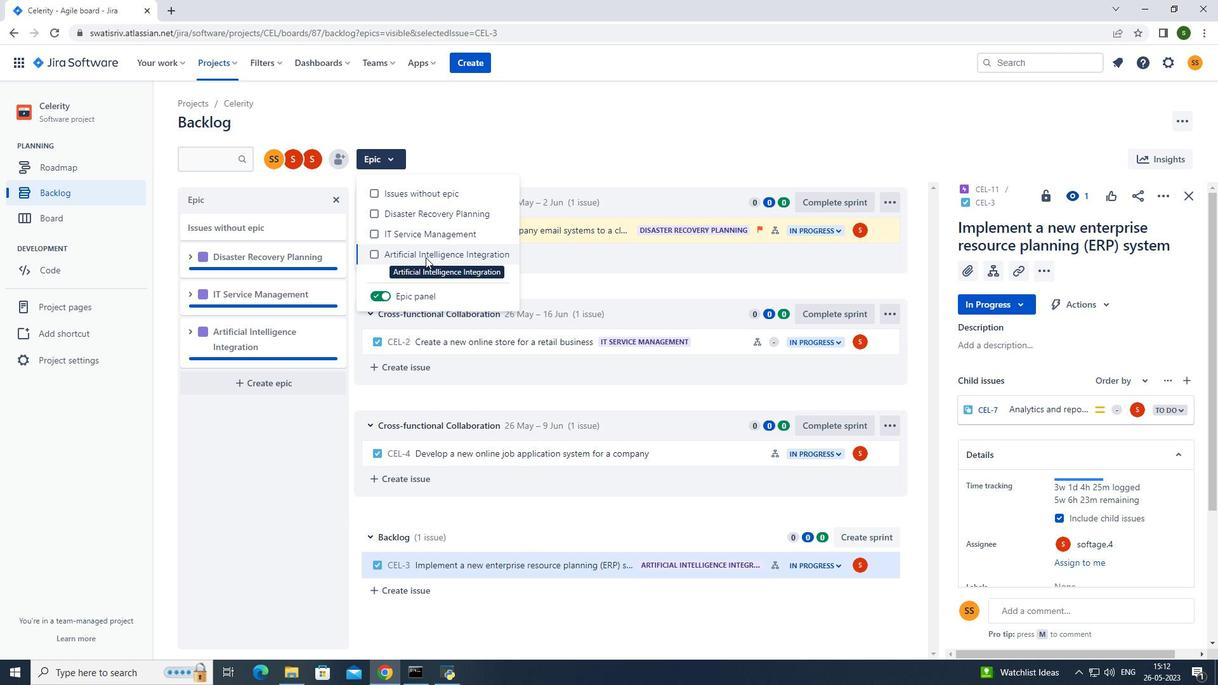 
Action: Mouse moved to (539, 121)
Screenshot: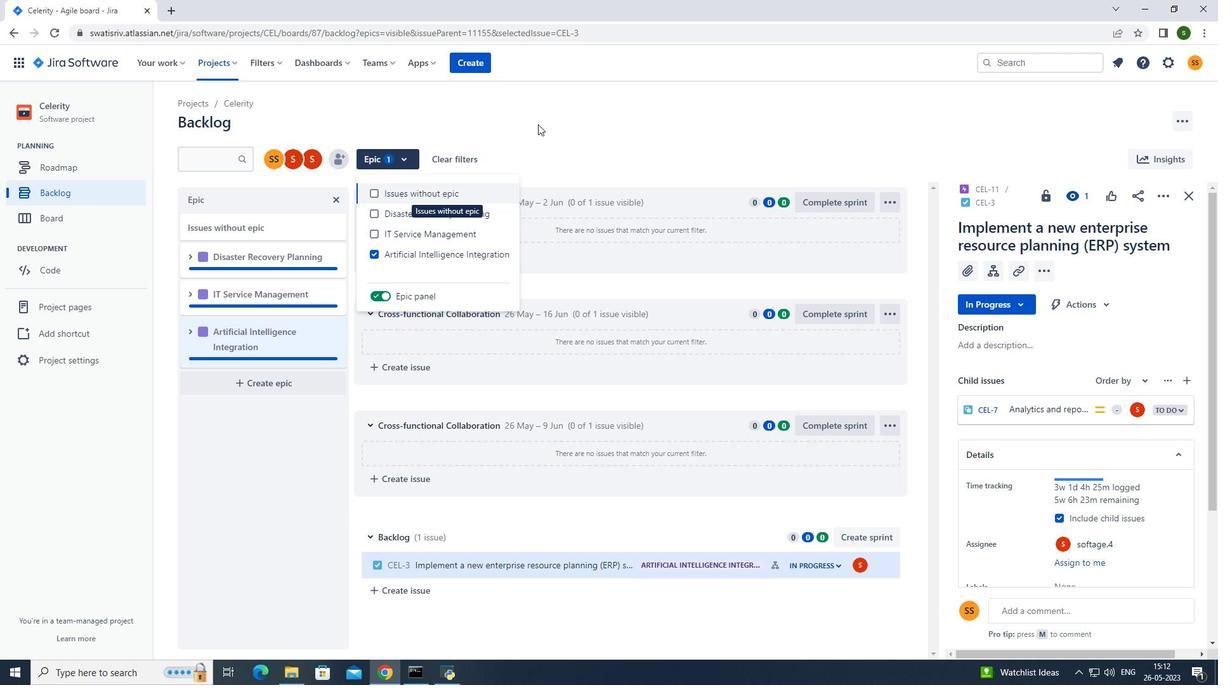 
Action: Mouse pressed left at (539, 121)
Screenshot: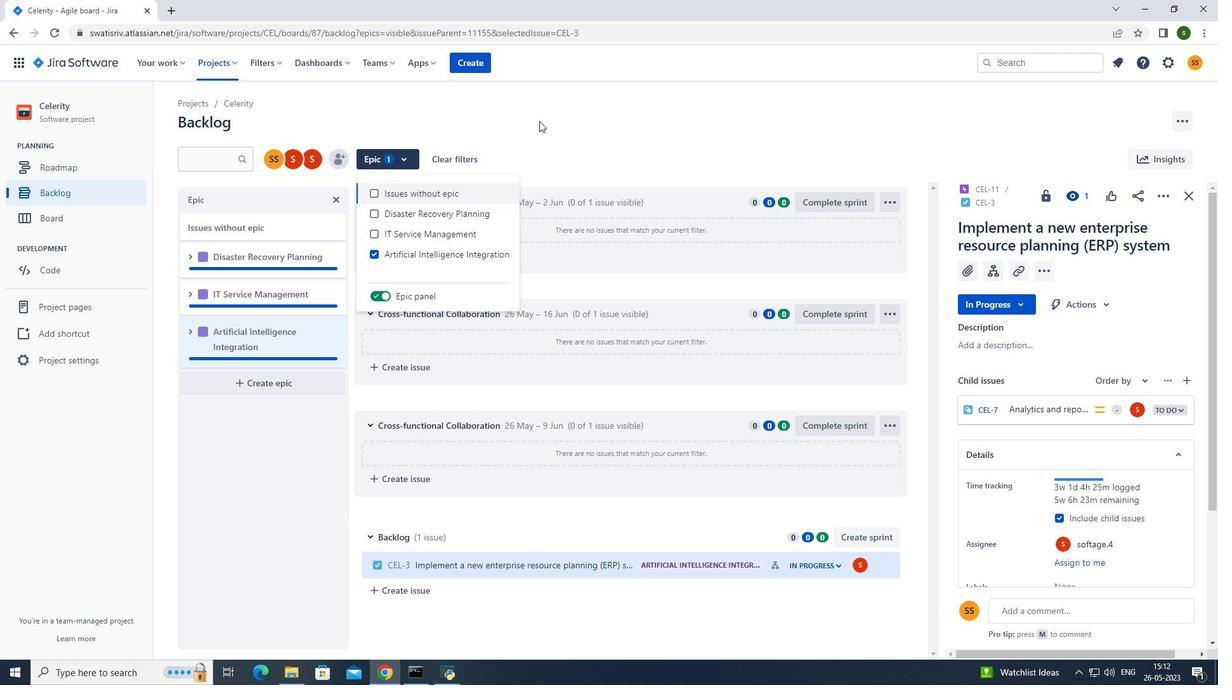 
Action: Mouse moved to (234, 63)
Screenshot: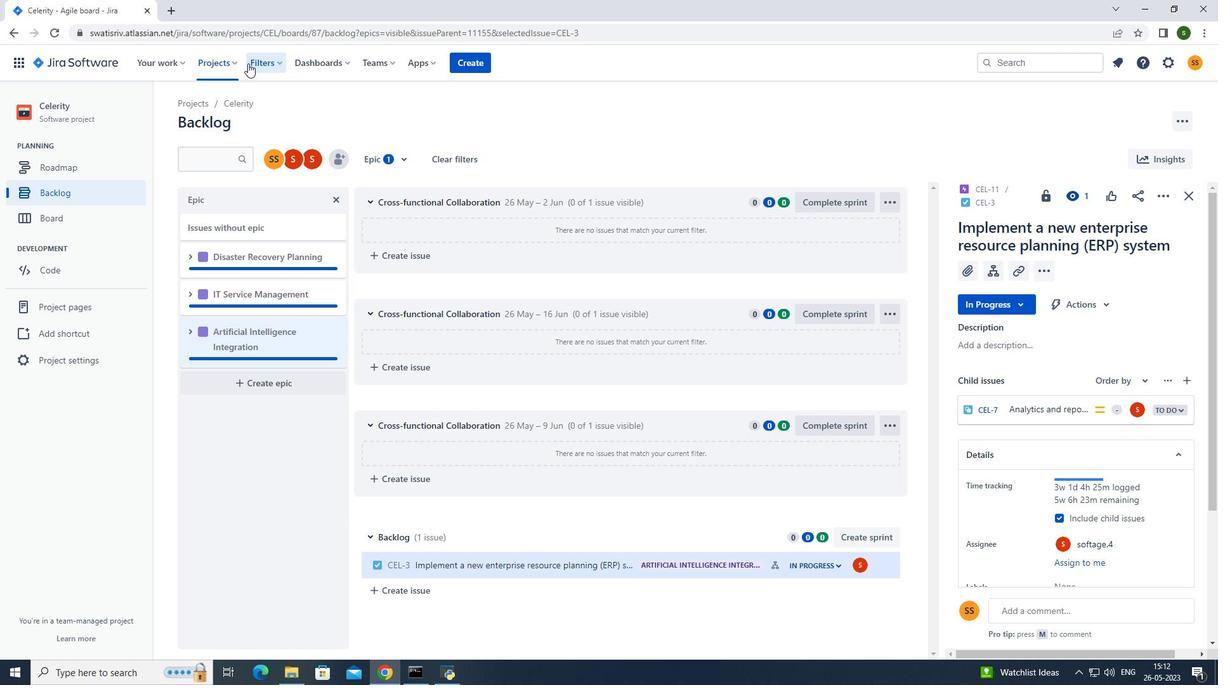
Action: Mouse pressed left at (234, 63)
Screenshot: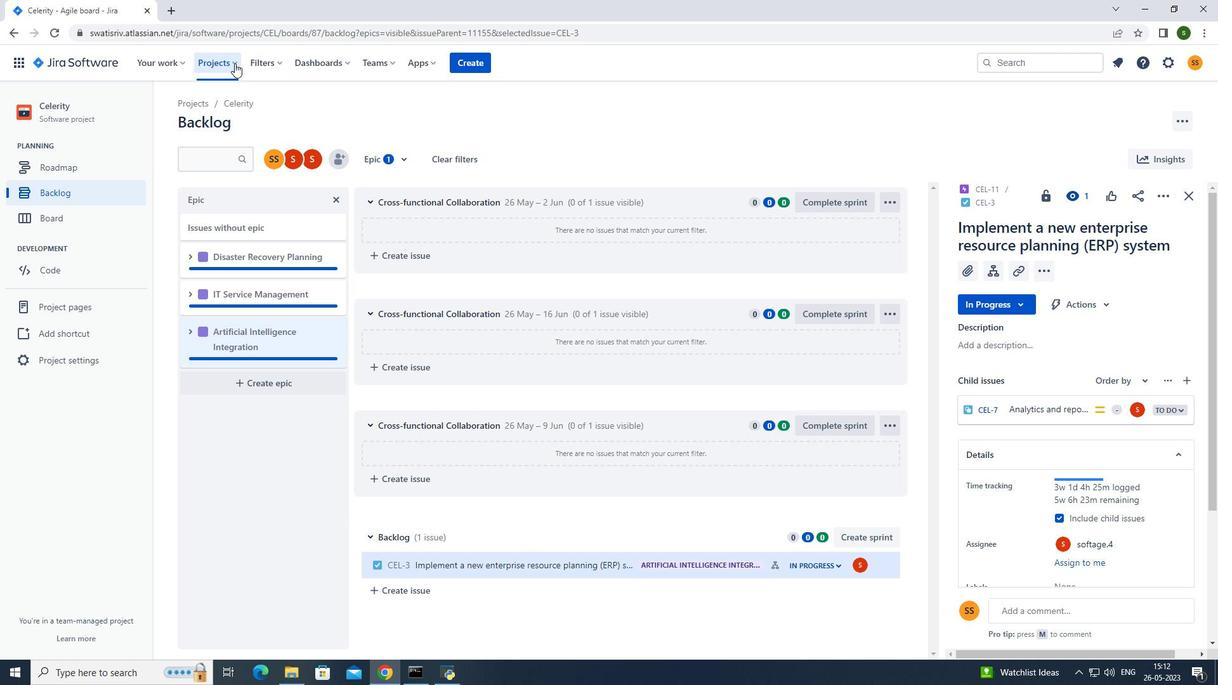 
Action: Mouse moved to (269, 126)
Screenshot: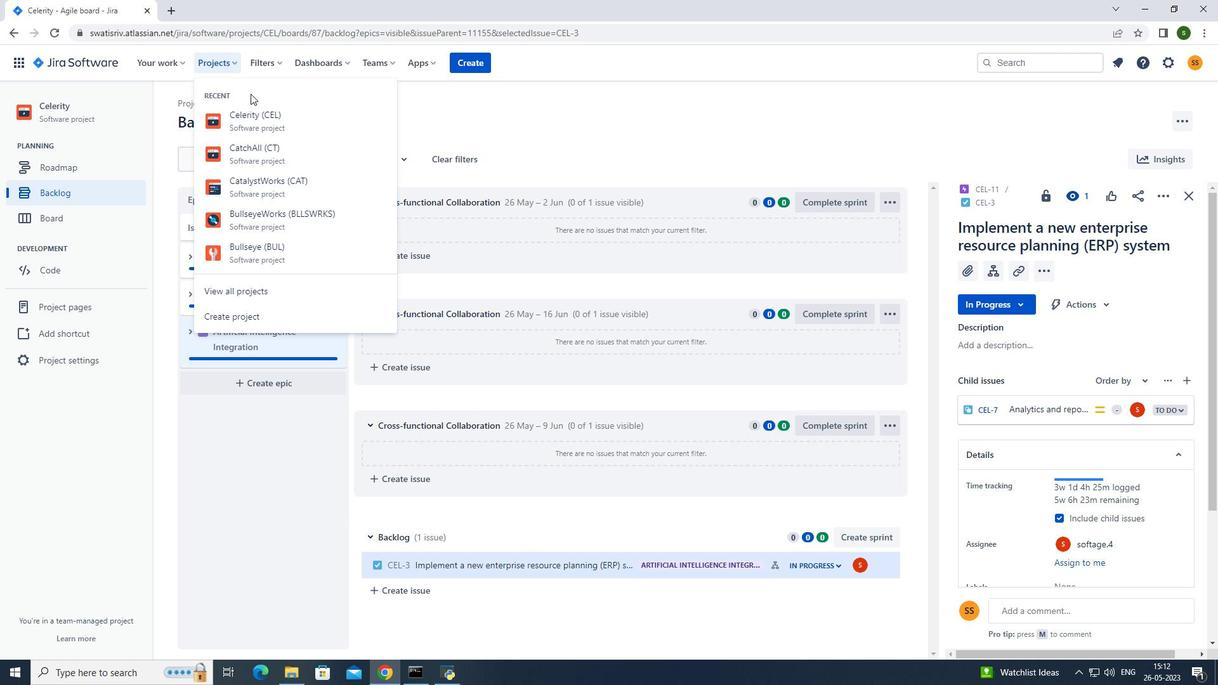 
Action: Mouse pressed left at (269, 126)
Screenshot: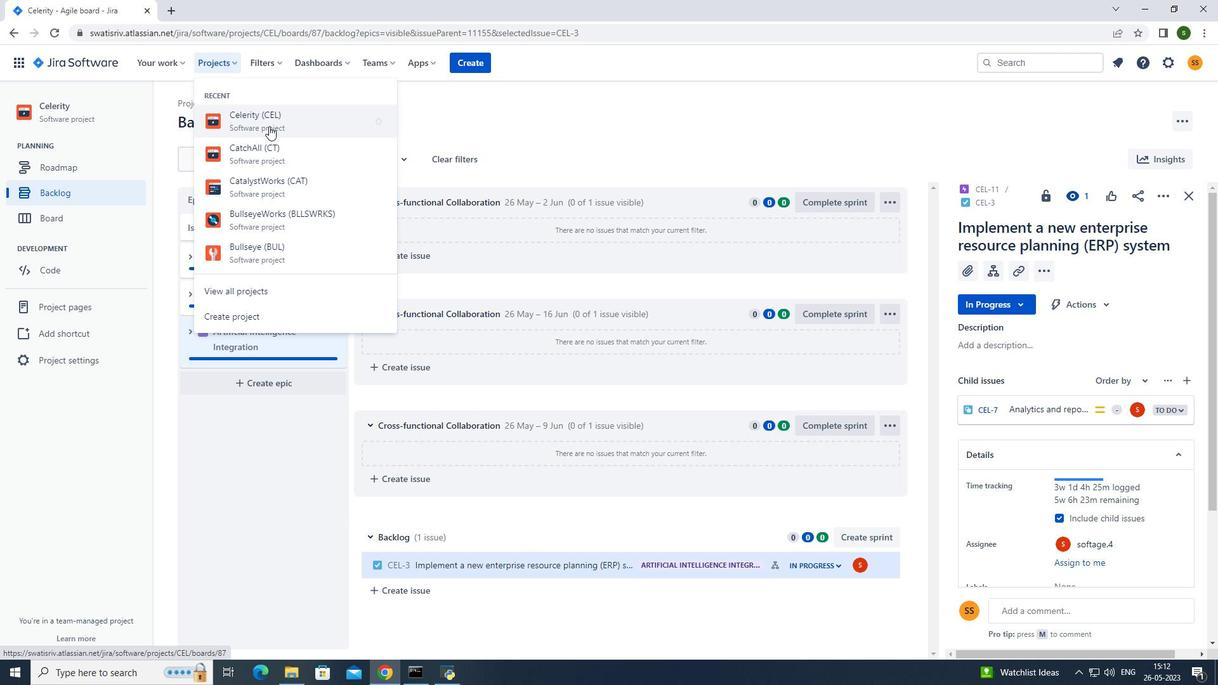 
Action: Mouse moved to (109, 194)
Screenshot: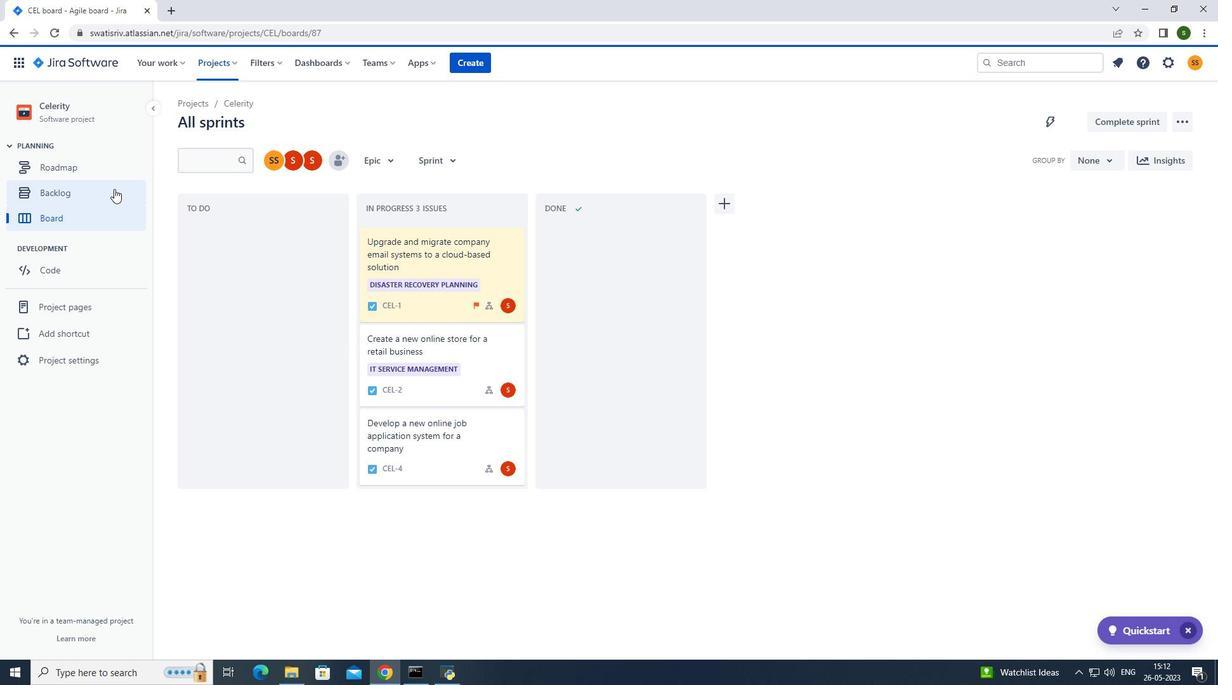 
Action: Mouse pressed left at (109, 194)
Screenshot: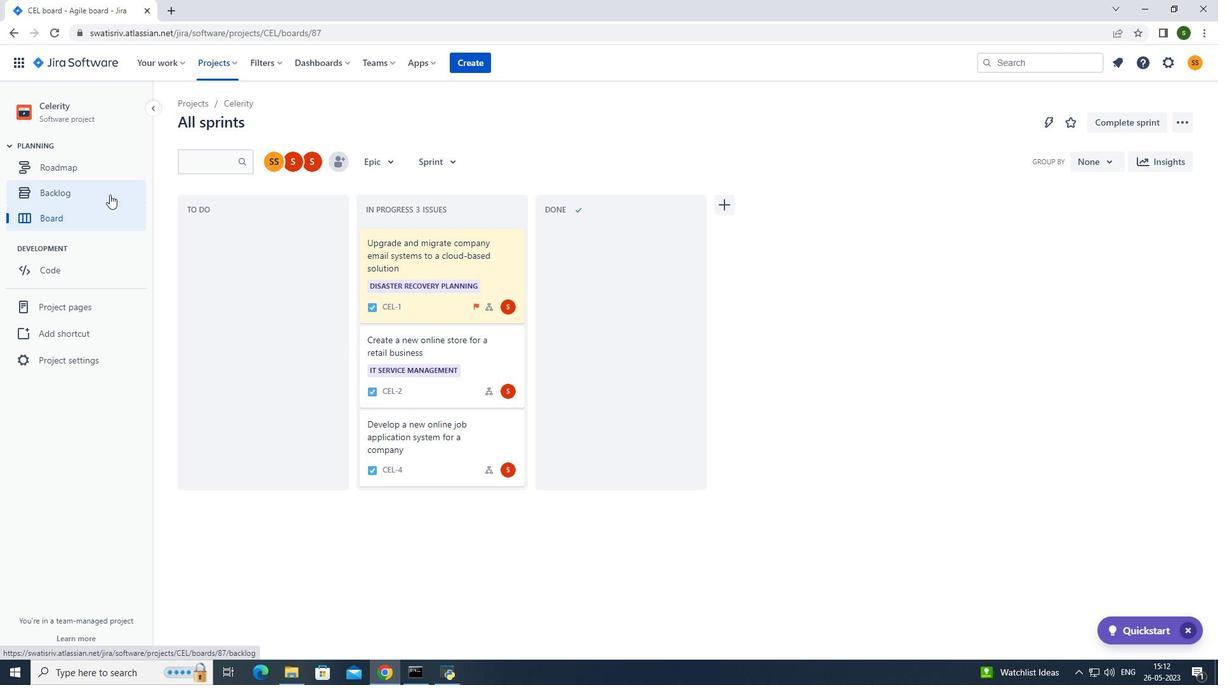 
Action: Mouse moved to (835, 450)
Screenshot: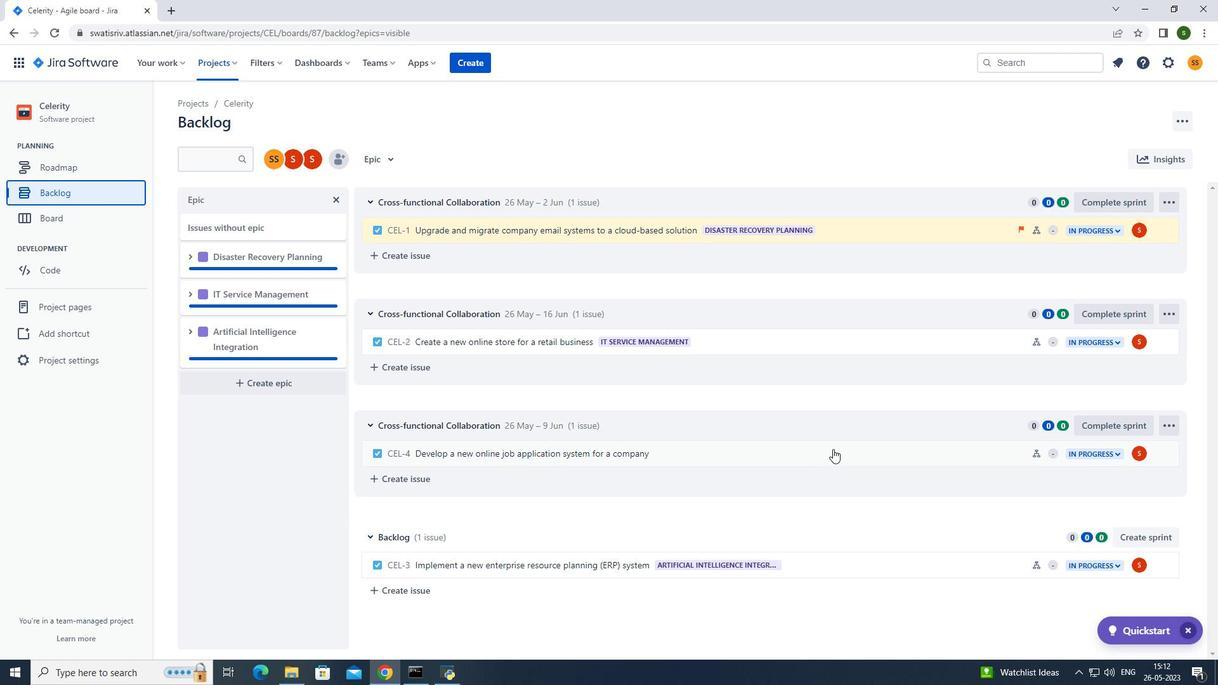 
Action: Mouse pressed left at (835, 450)
Screenshot: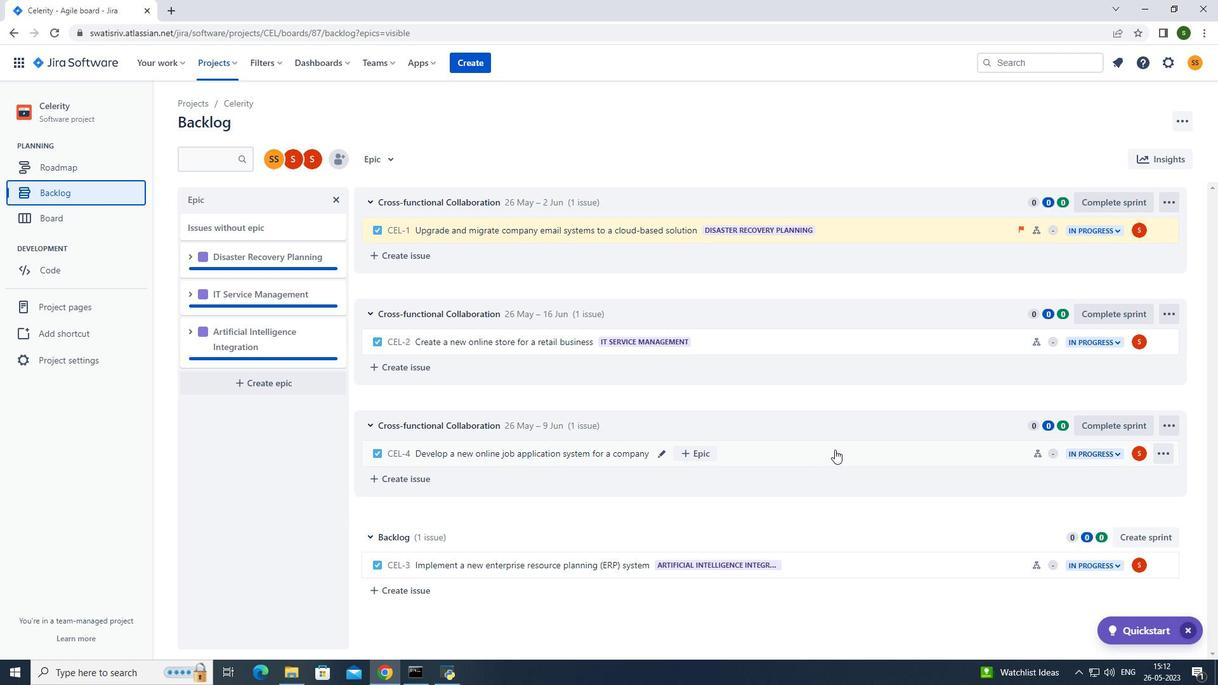 
Action: Mouse moved to (1161, 194)
Screenshot: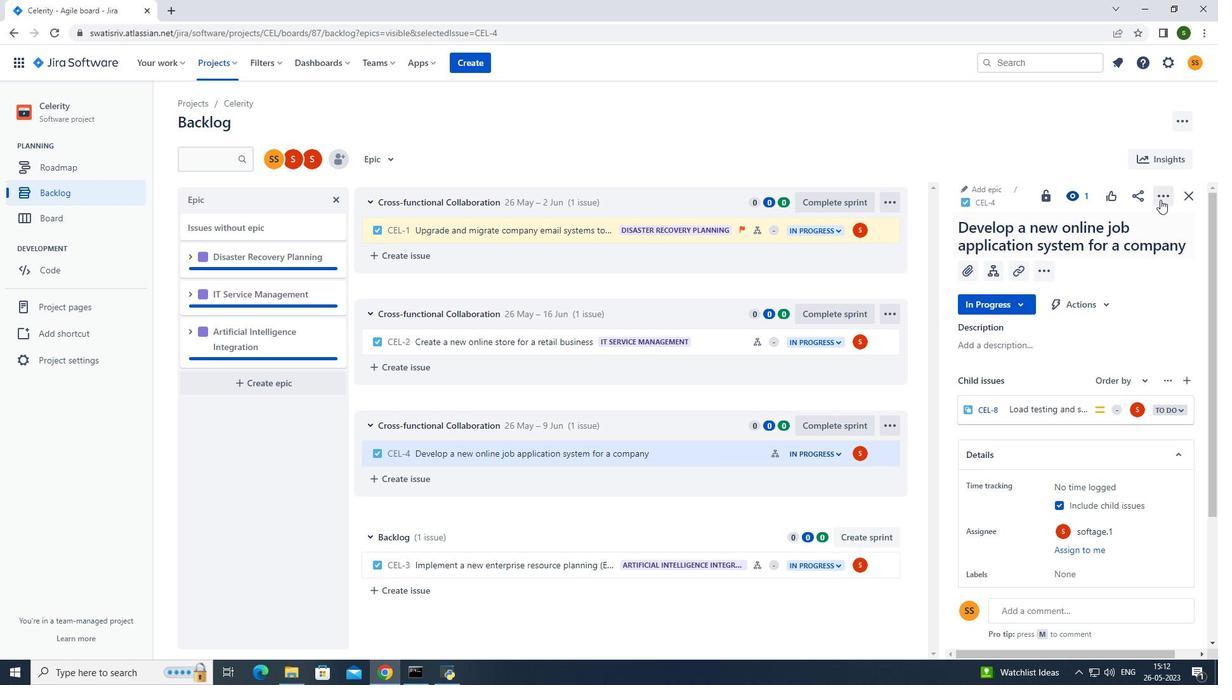 
Action: Mouse pressed left at (1161, 194)
Screenshot: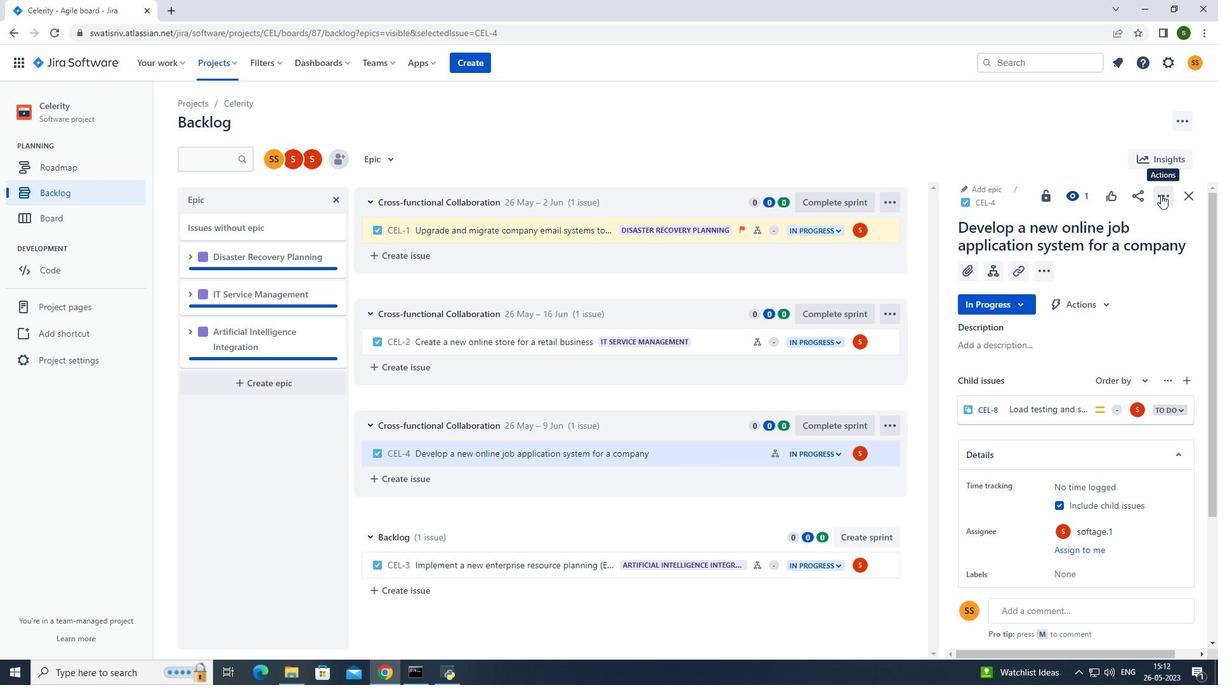 
Action: Mouse moved to (1141, 226)
Screenshot: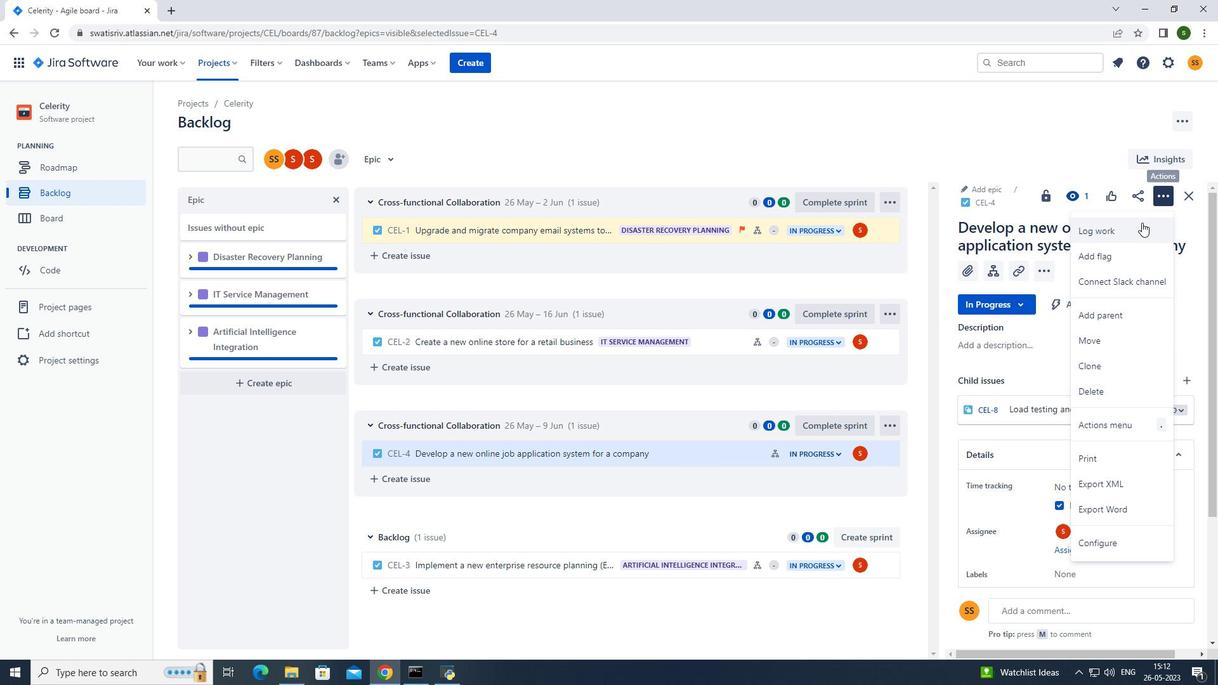 
Action: Mouse pressed left at (1141, 226)
Screenshot: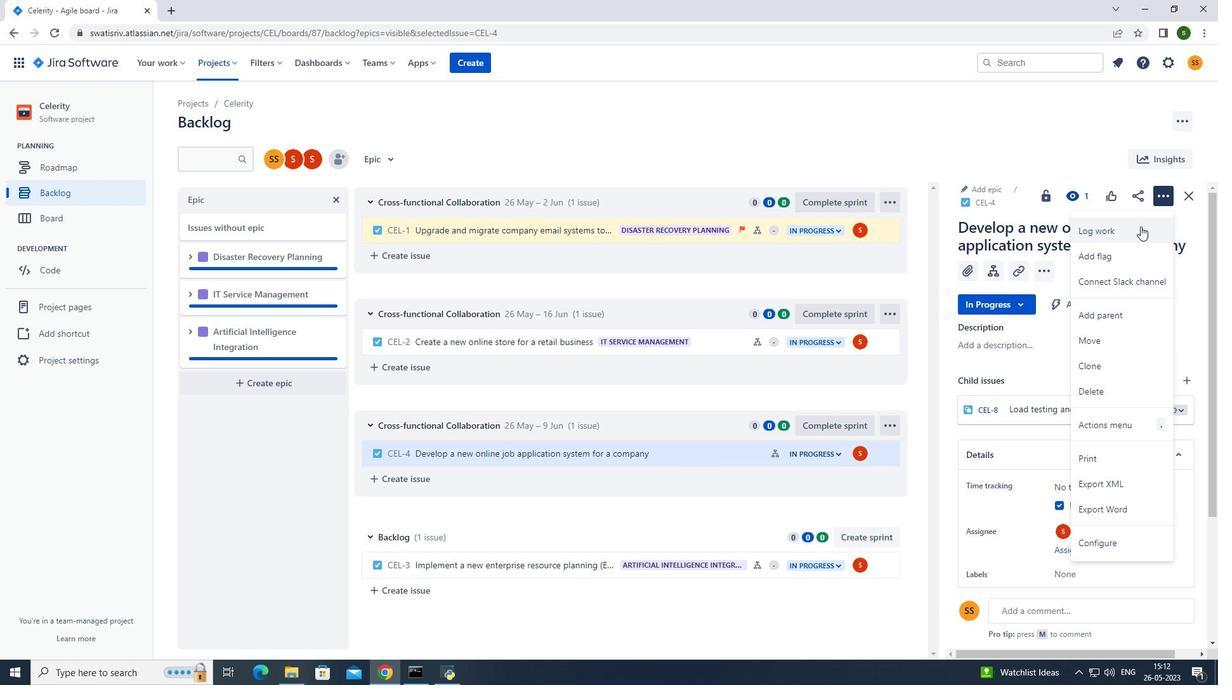 
Action: Mouse moved to (568, 185)
Screenshot: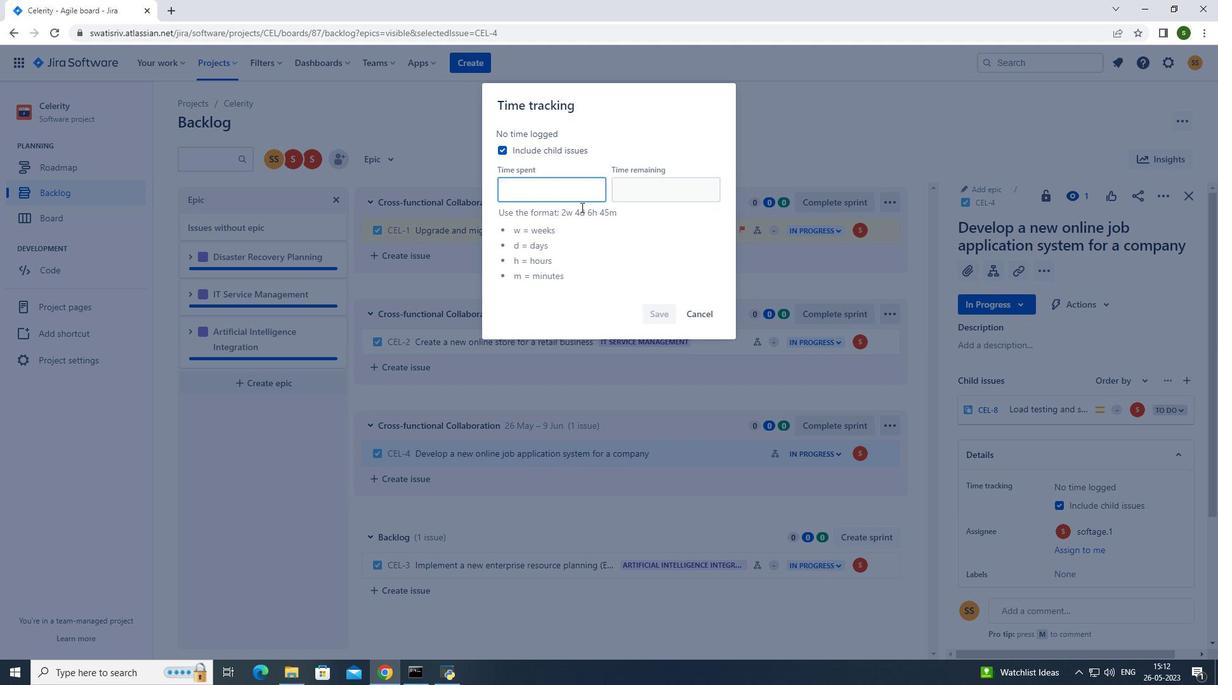 
Action: Mouse pressed left at (568, 185)
Screenshot: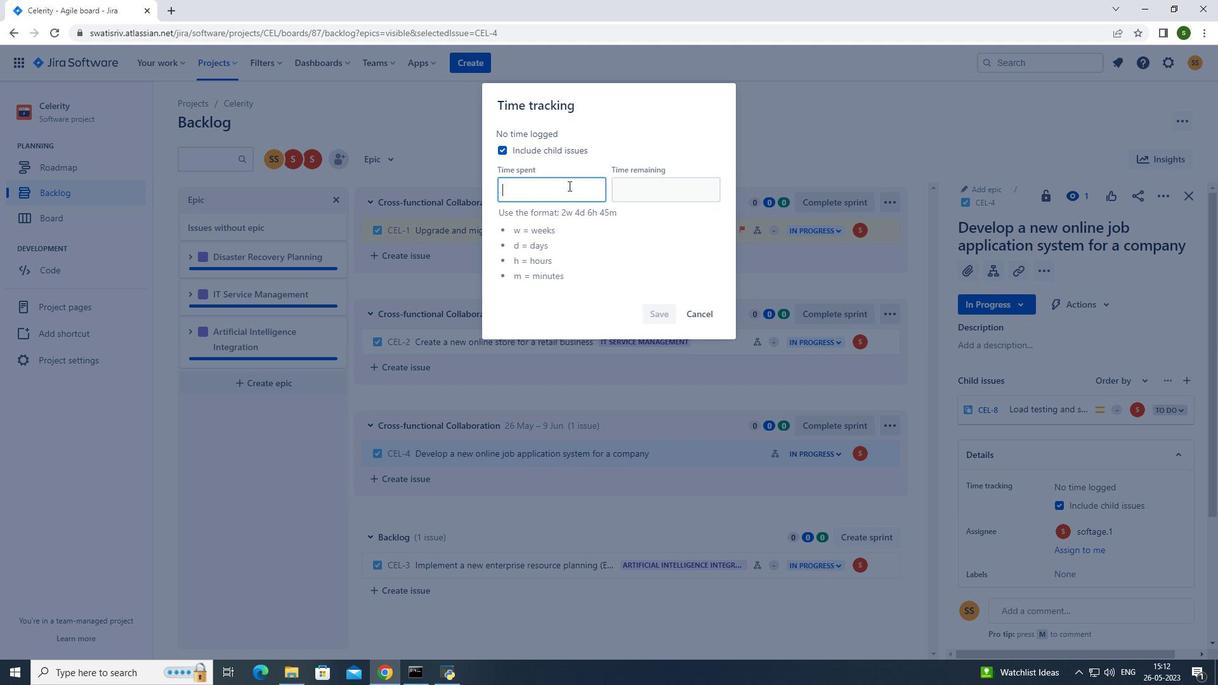 
Action: Key pressed 5w<Key.space>2d<Key.space>23h<Key.space>48m
Screenshot: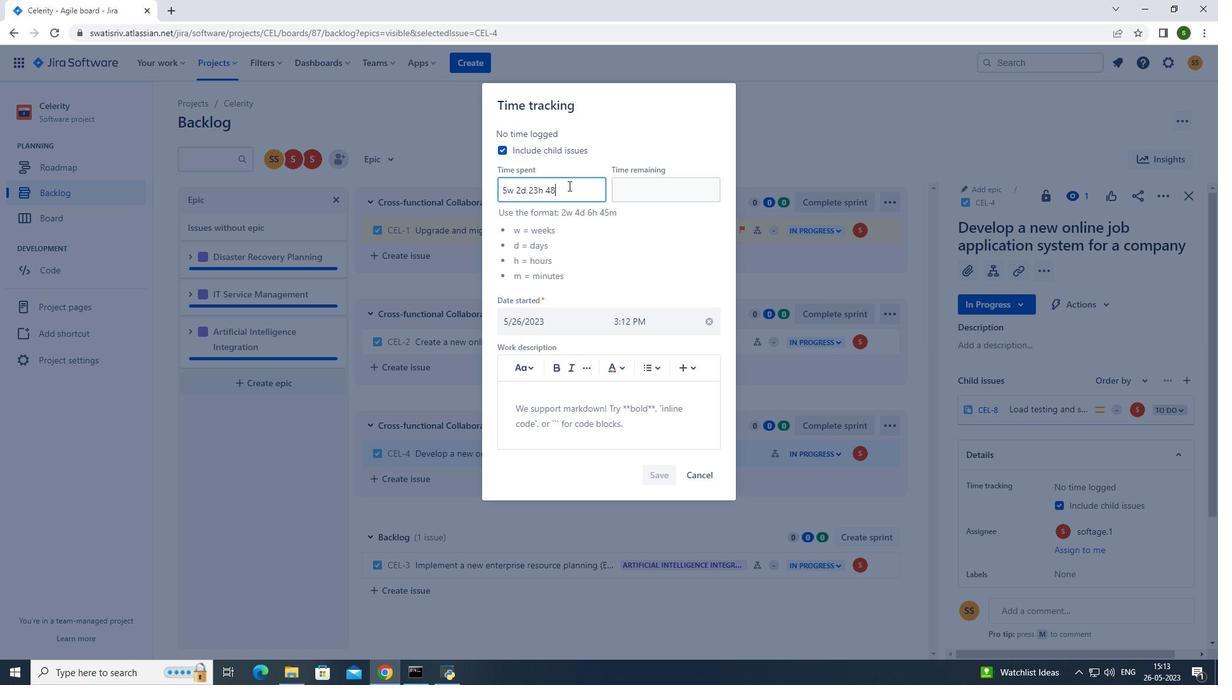 
Action: Mouse moved to (648, 196)
Screenshot: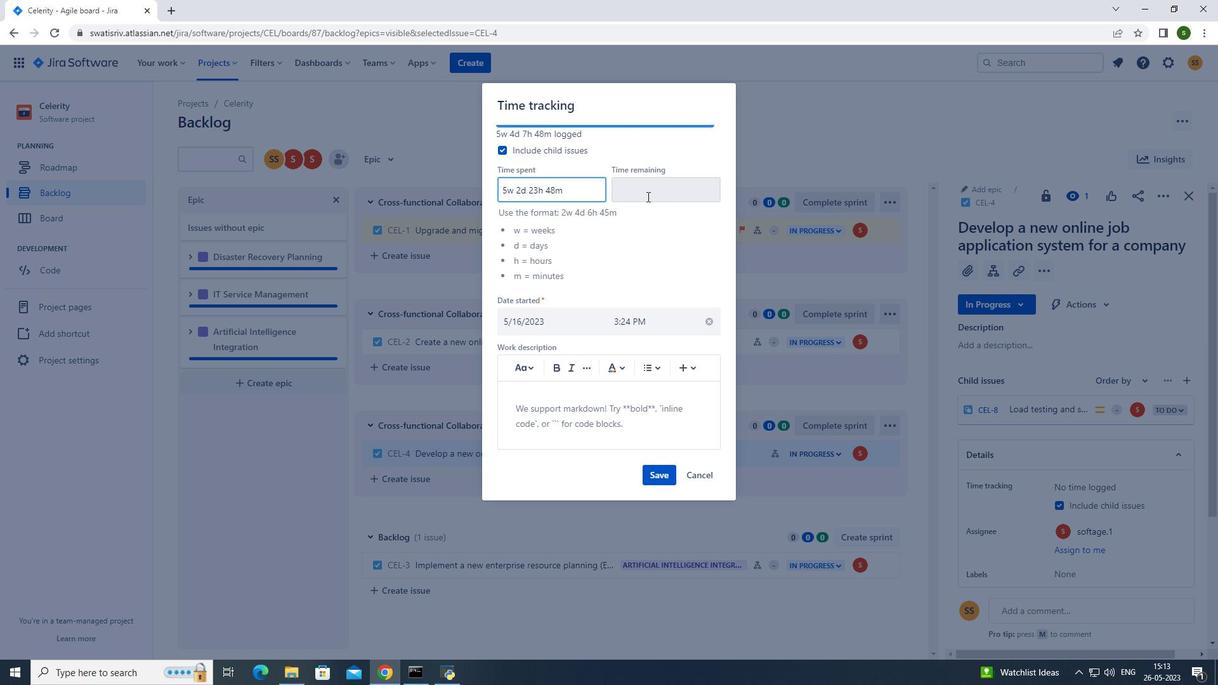 
Action: Mouse pressed left at (648, 196)
Screenshot: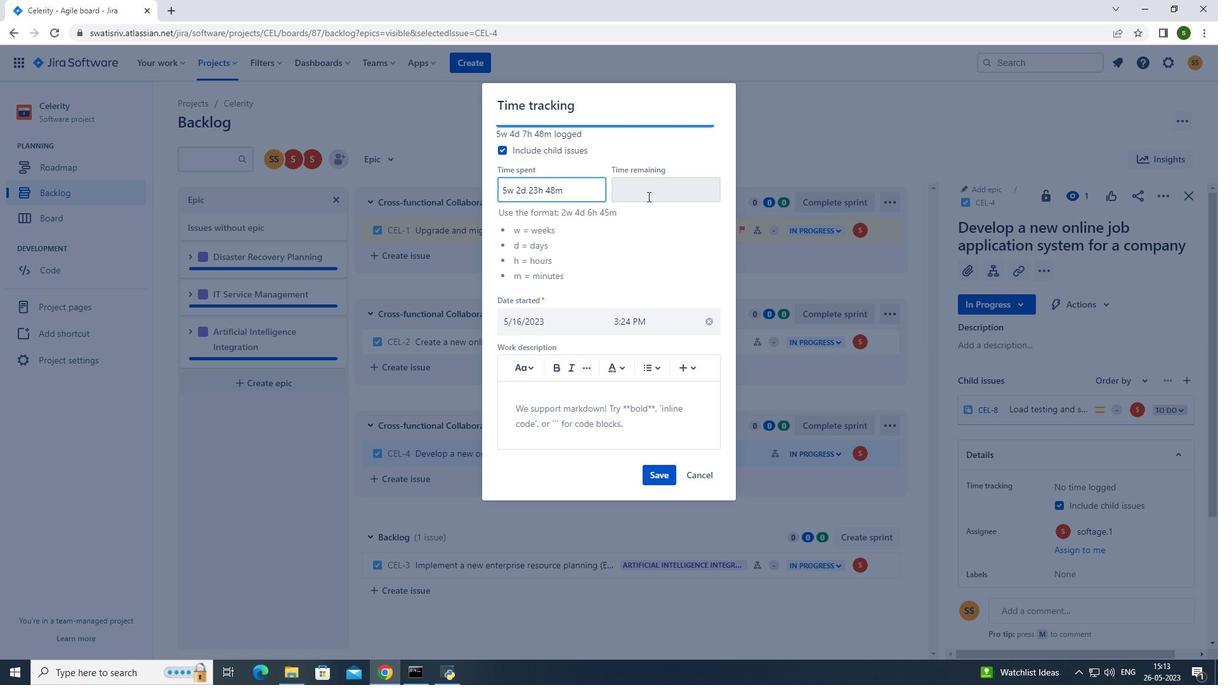 
Action: Key pressed 3w<Key.space>5d<Key.space>3h<Key.space>12m
Screenshot: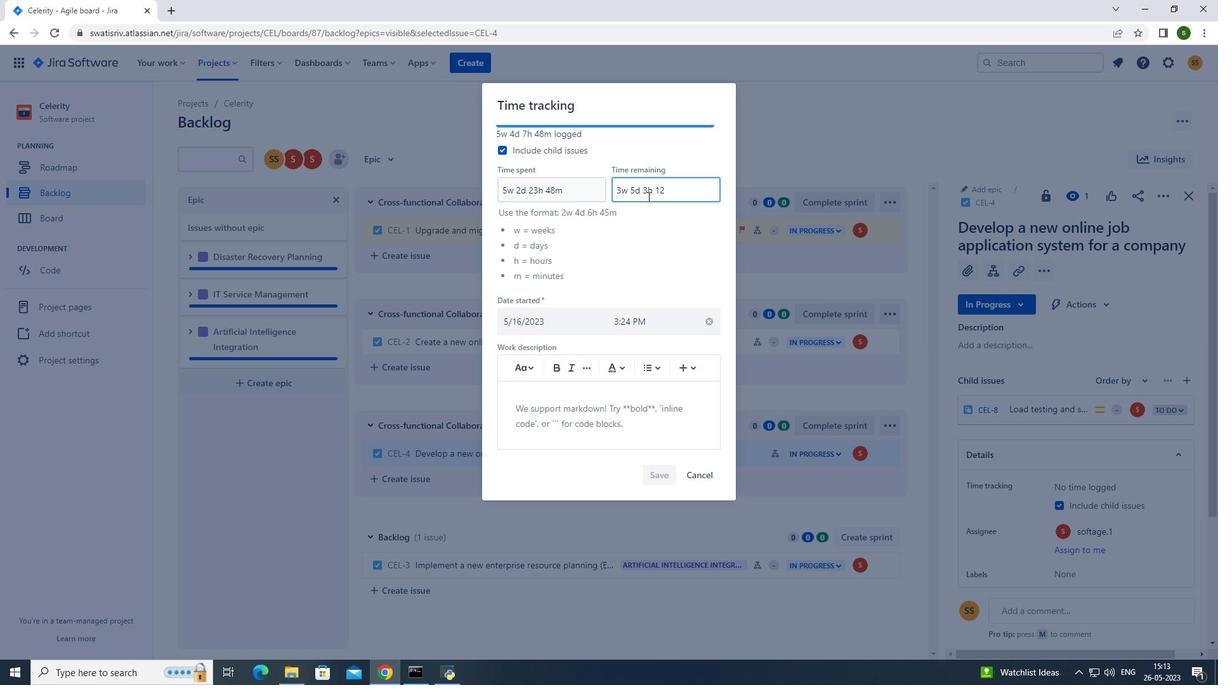 
Action: Mouse moved to (662, 479)
Screenshot: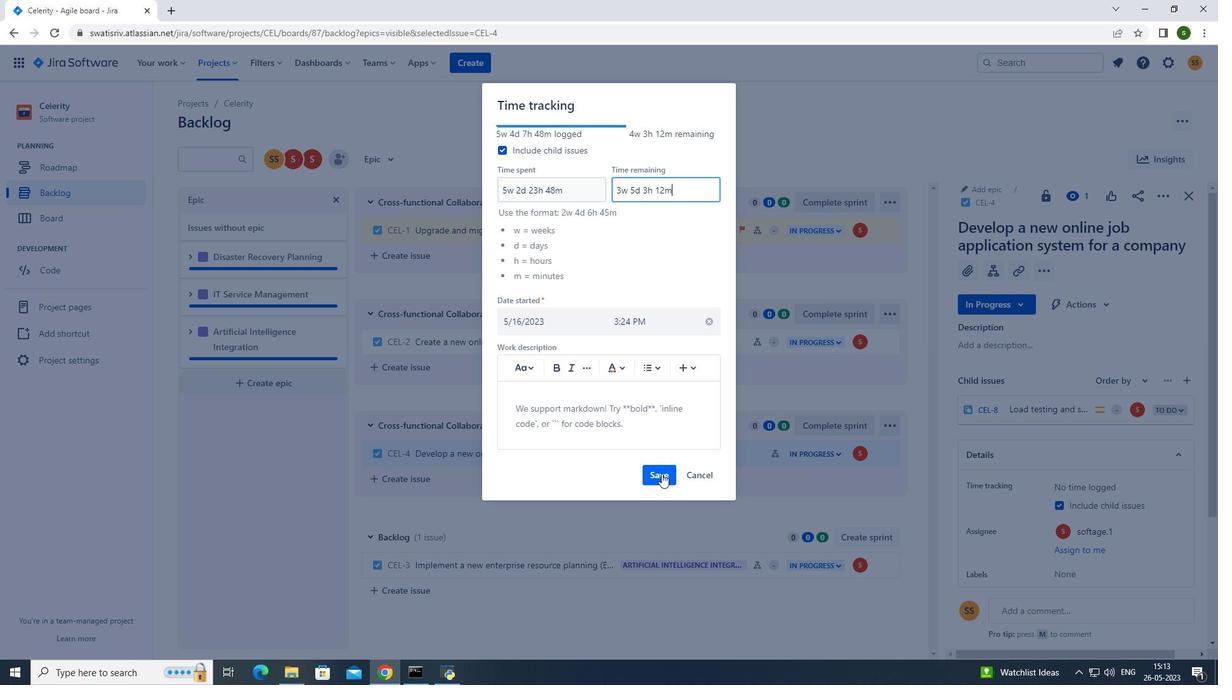 
Action: Mouse pressed left at (662, 479)
Screenshot: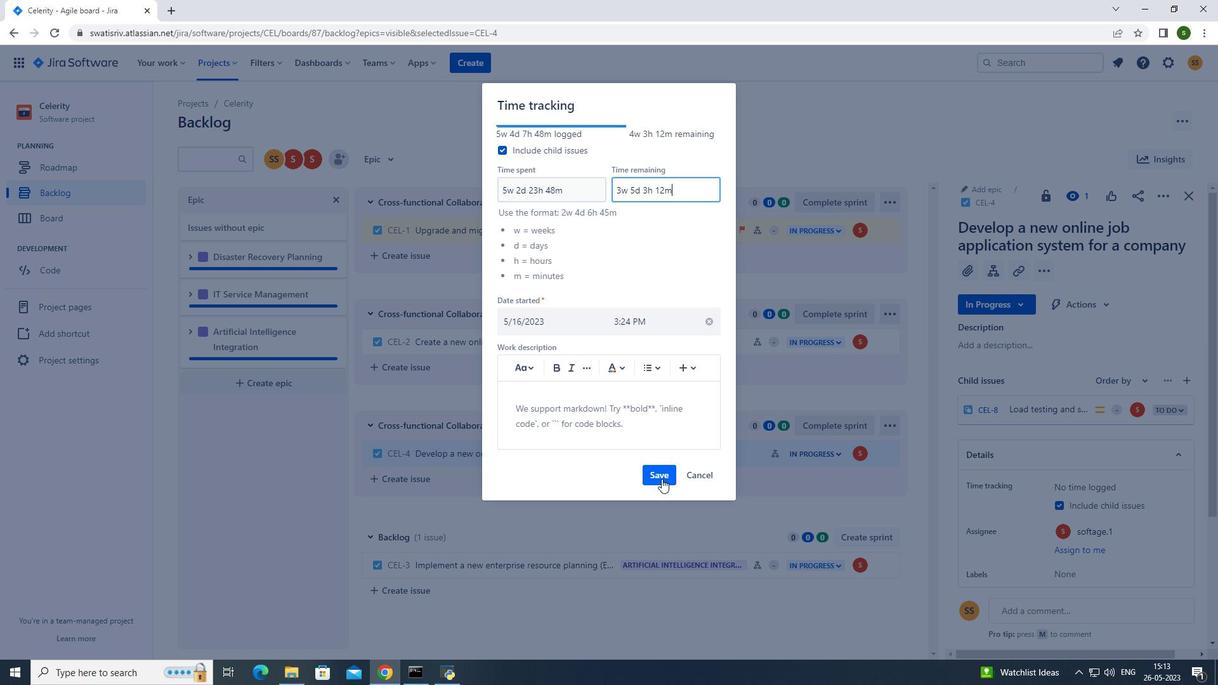 
Action: Mouse moved to (887, 455)
Screenshot: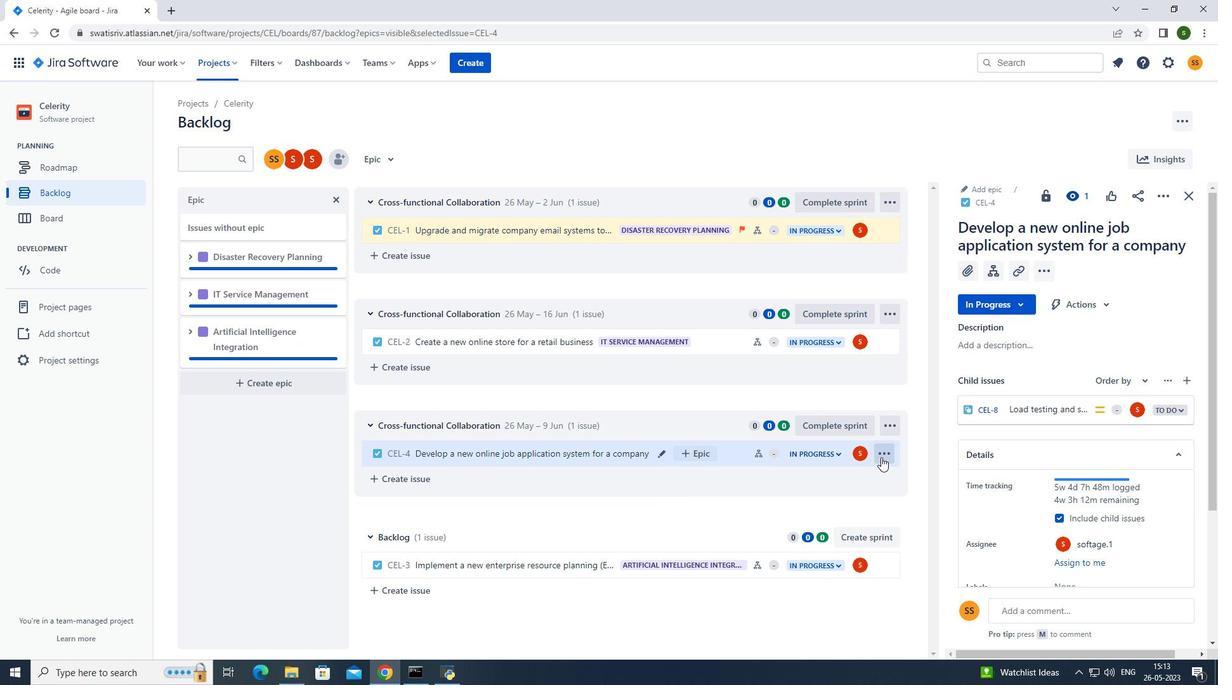 
Action: Mouse pressed left at (887, 455)
Screenshot: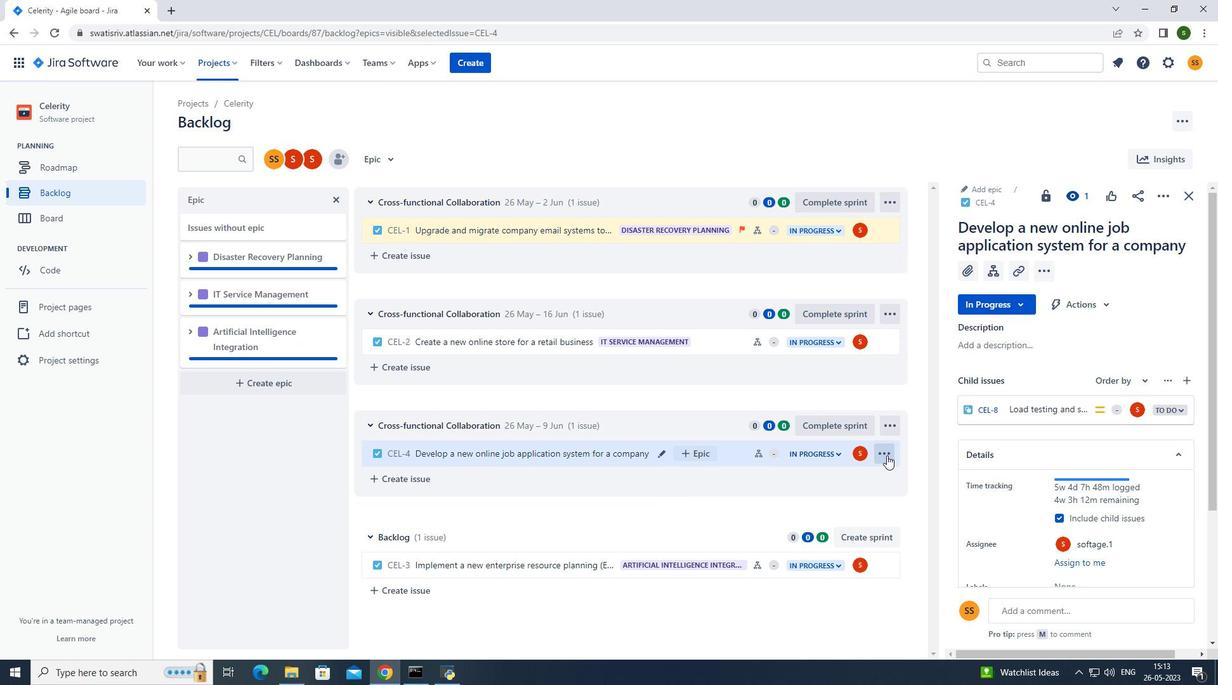 
Action: Mouse moved to (868, 420)
Screenshot: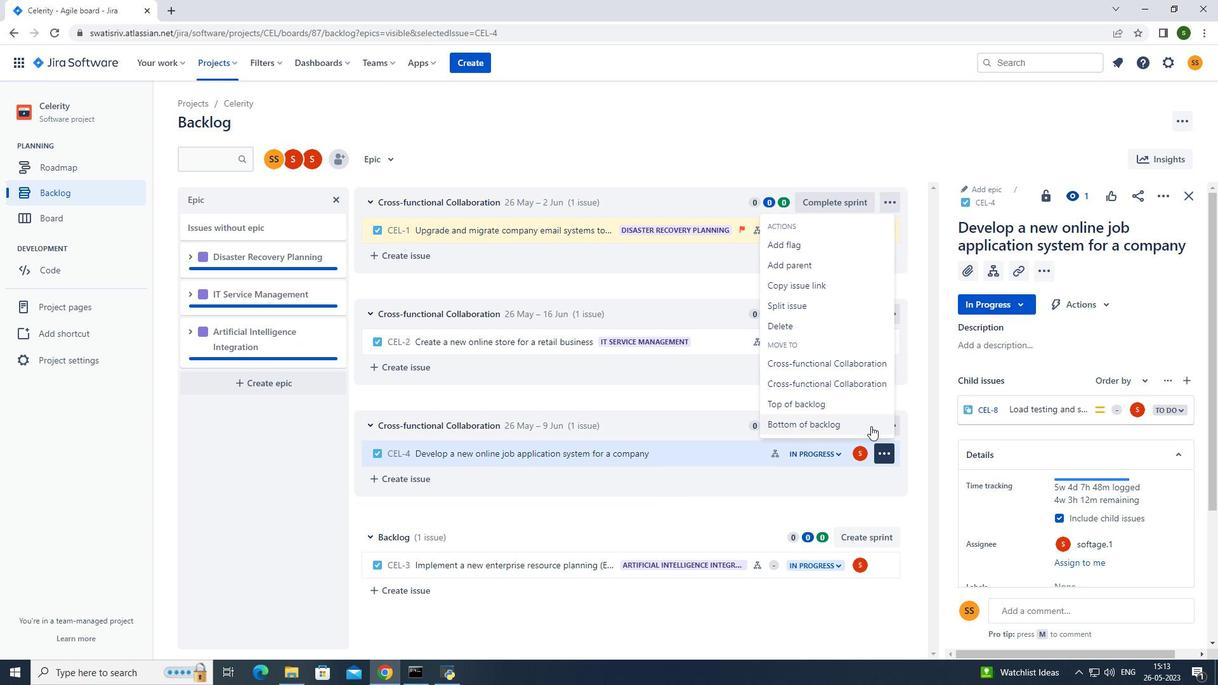 
Action: Mouse pressed left at (868, 420)
Screenshot: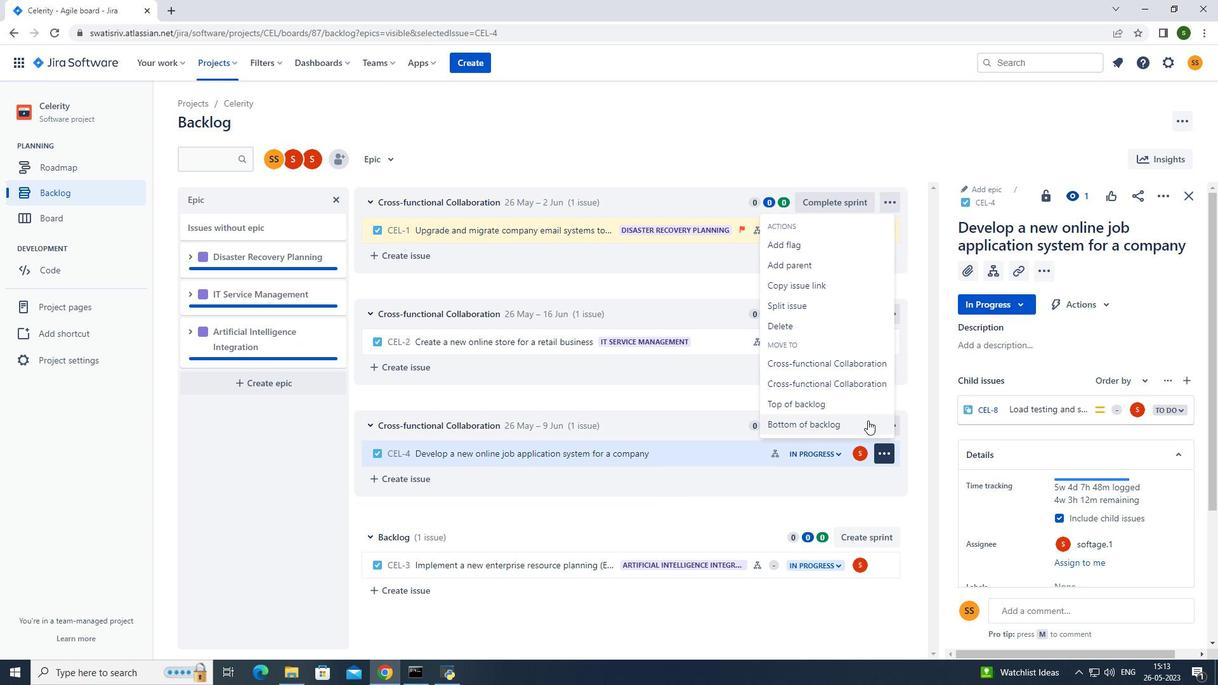 
Action: Mouse moved to (648, 209)
Screenshot: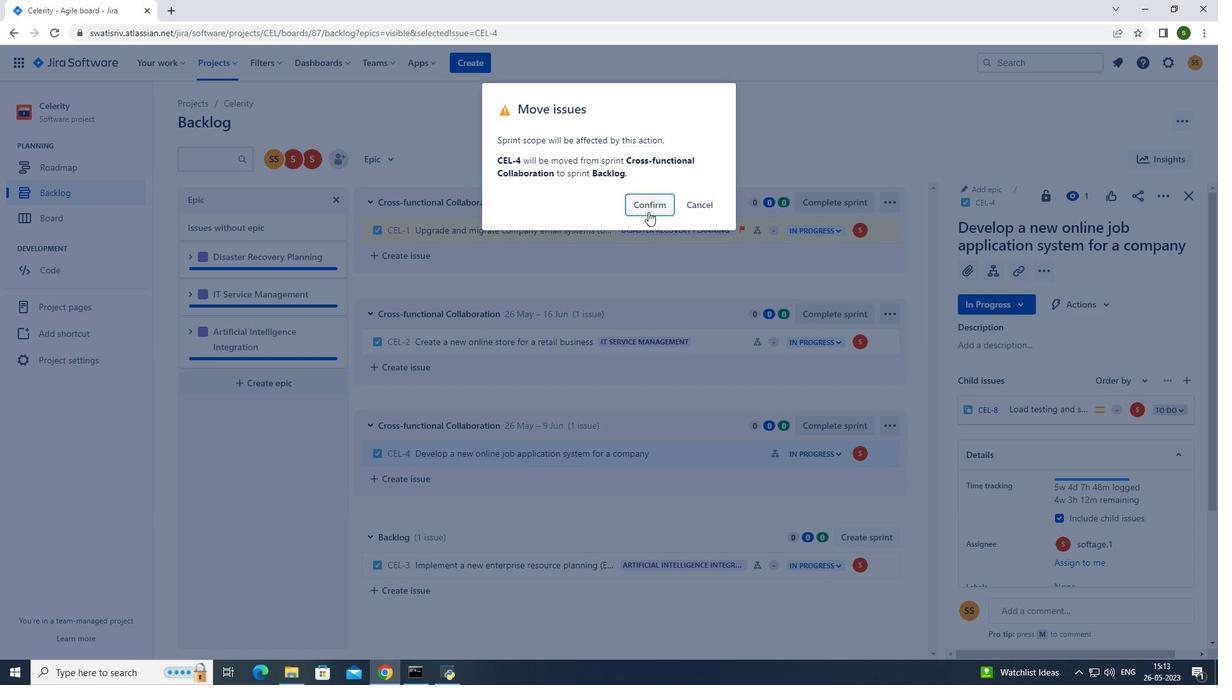 
Action: Mouse pressed left at (648, 209)
Screenshot: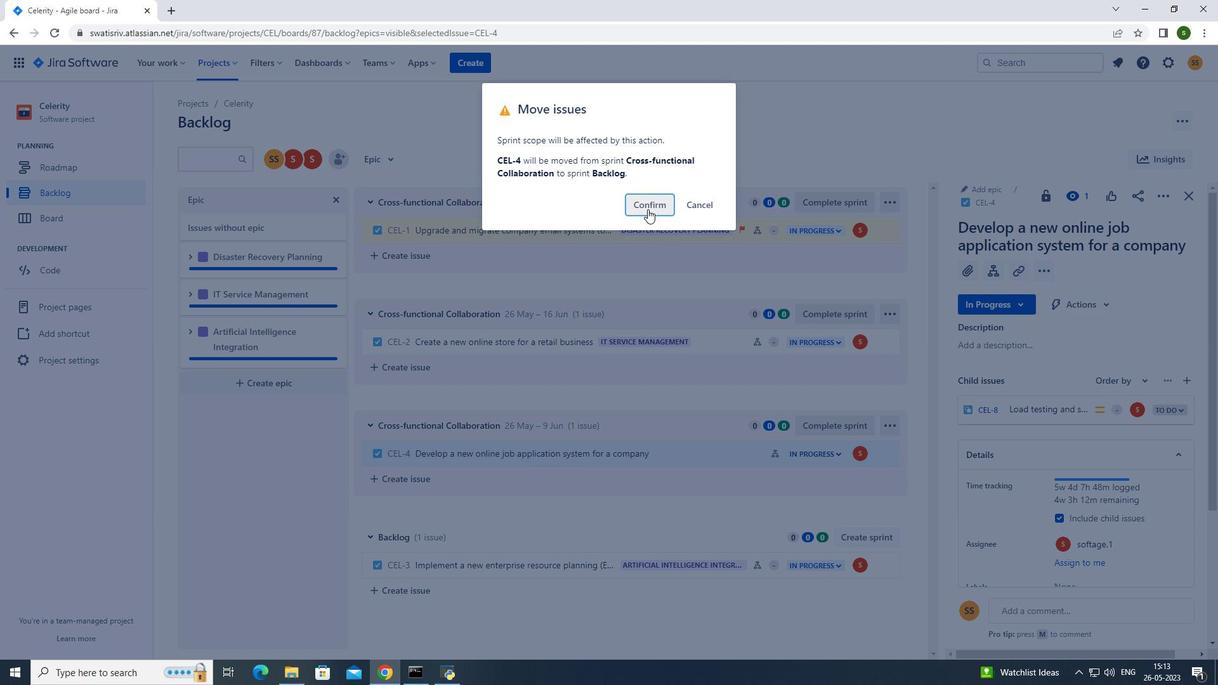 
Action: Mouse moved to (693, 589)
Screenshot: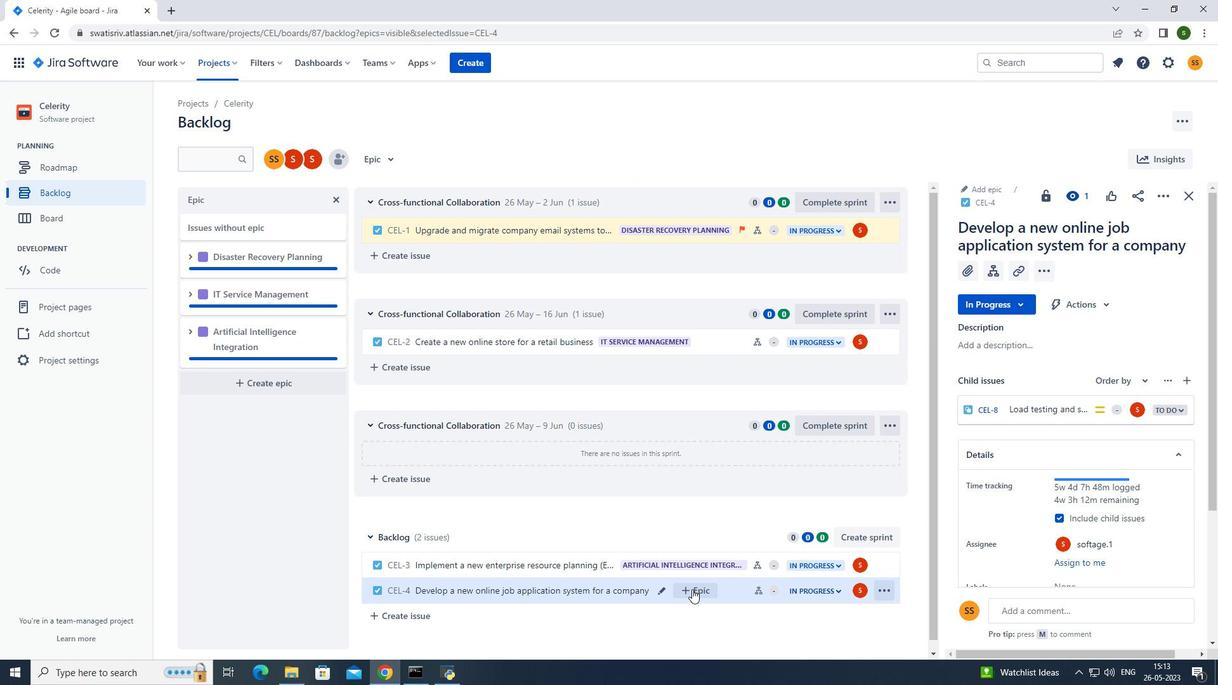 
Action: Mouse pressed left at (693, 589)
Screenshot: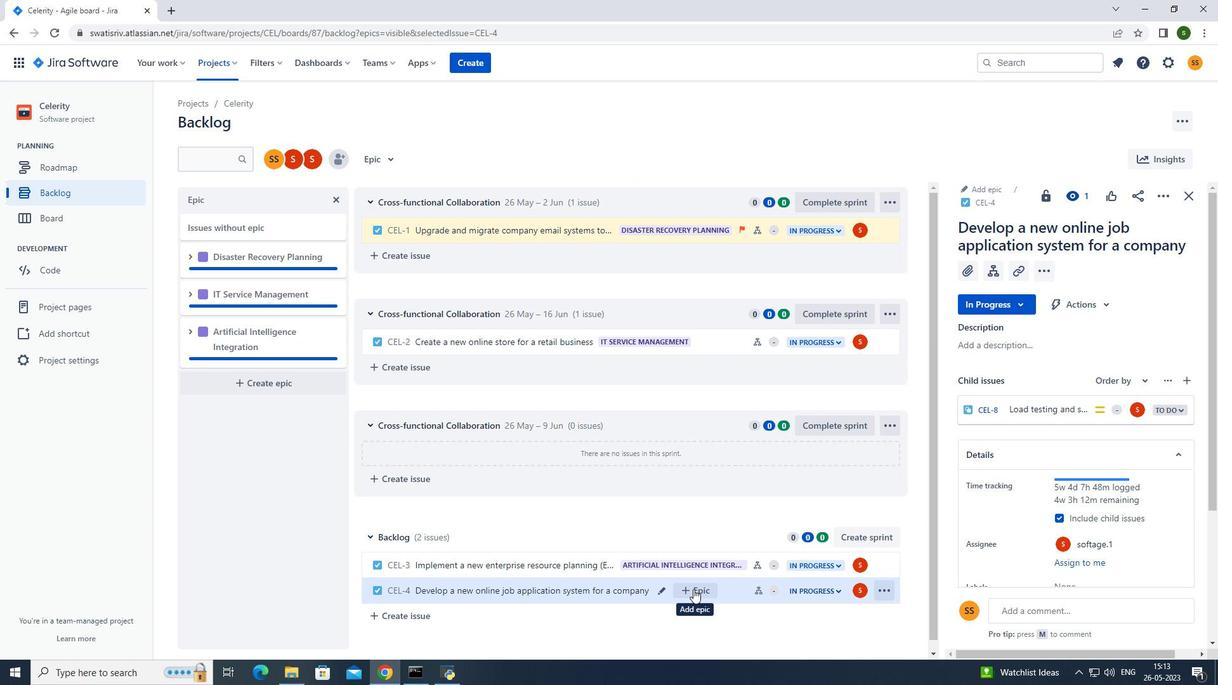
Action: Mouse moved to (934, 556)
Screenshot: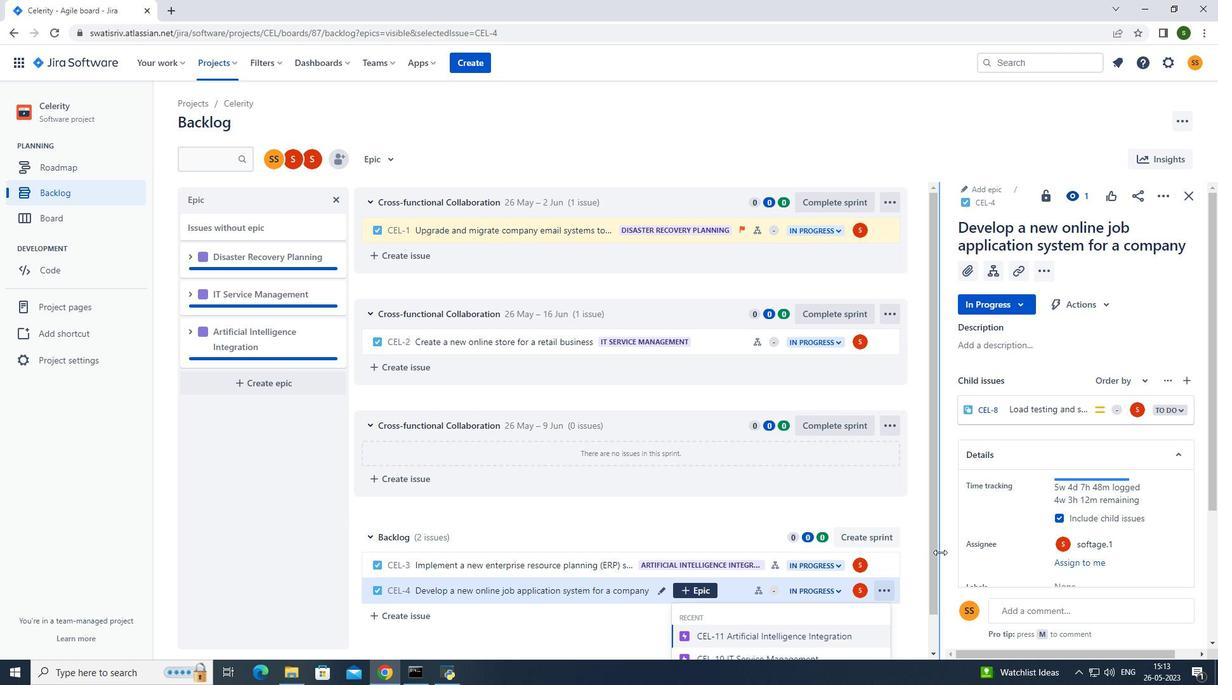 
Action: Mouse pressed left at (934, 556)
Screenshot: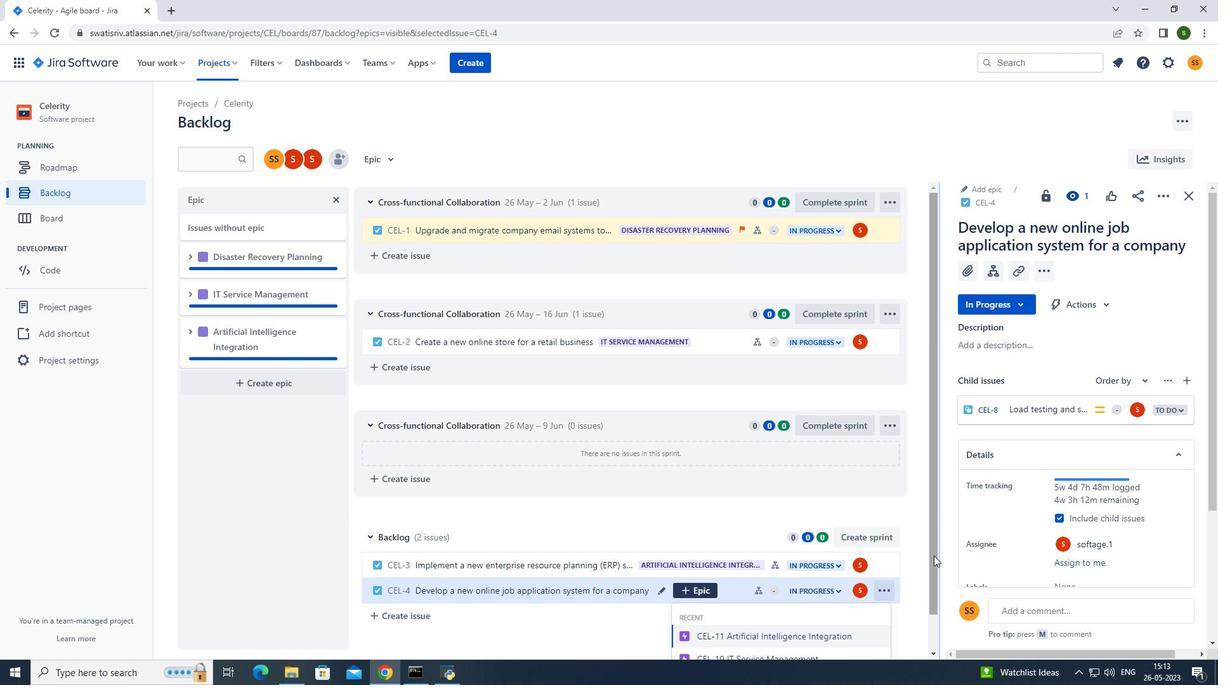 
Action: Mouse moved to (797, 639)
Screenshot: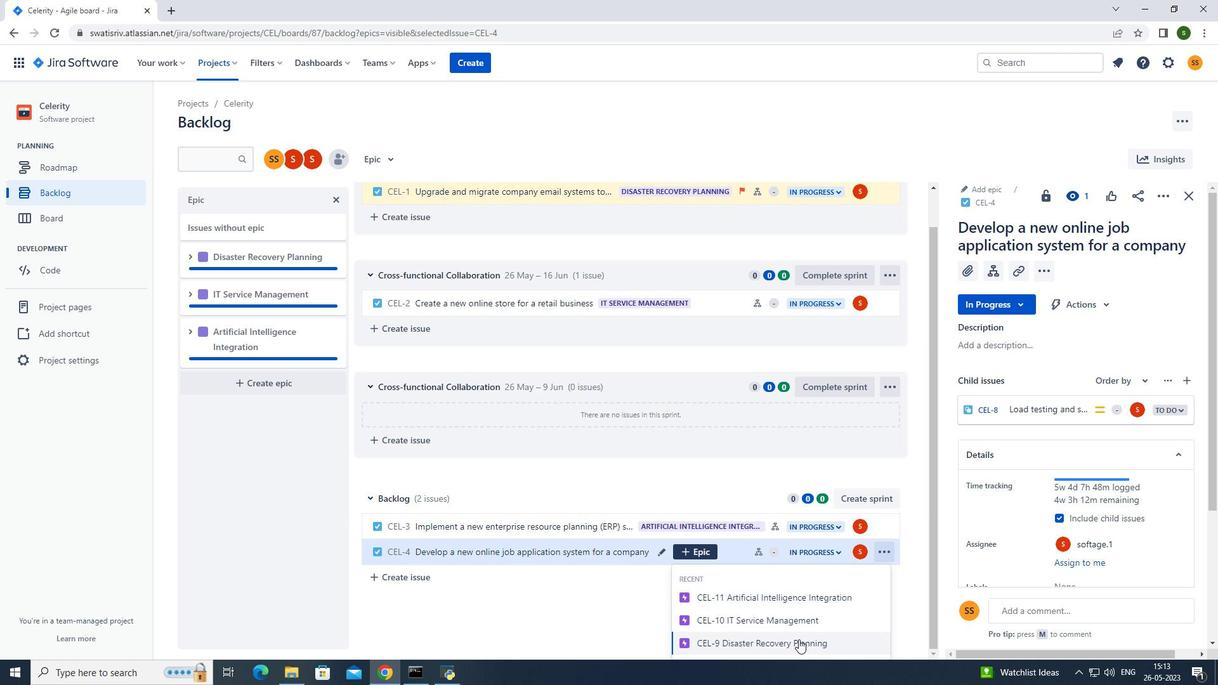 
Action: Mouse pressed left at (797, 639)
Screenshot: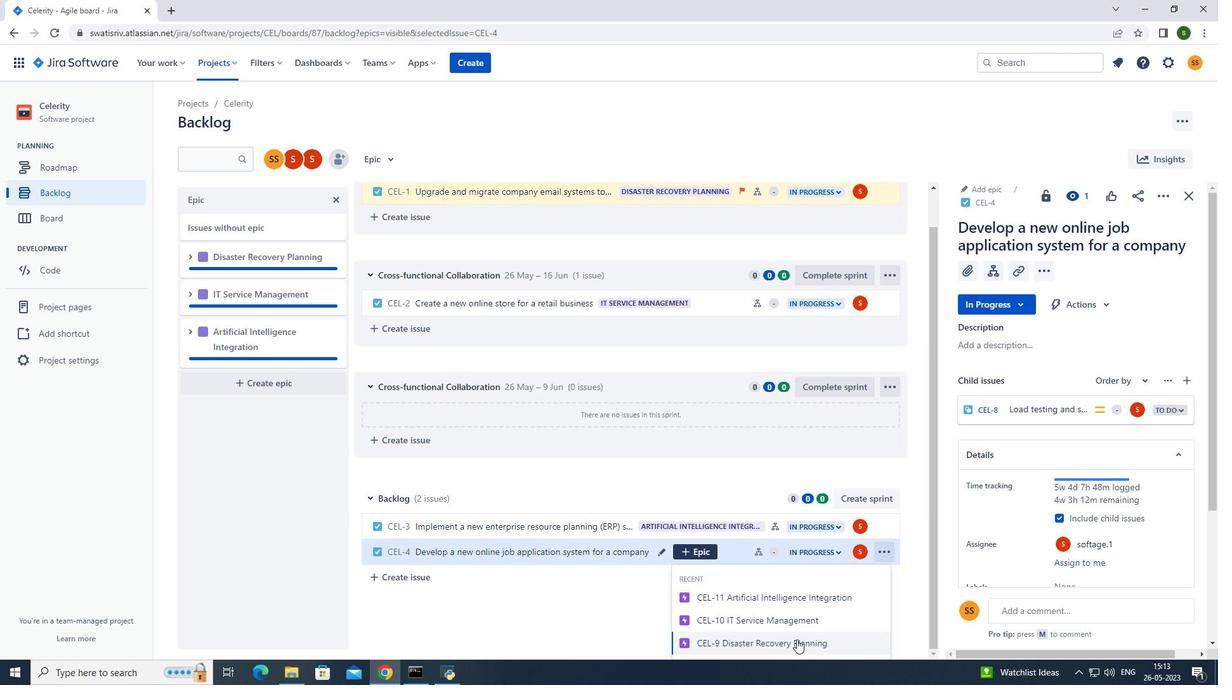 
Action: Mouse moved to (382, 158)
Screenshot: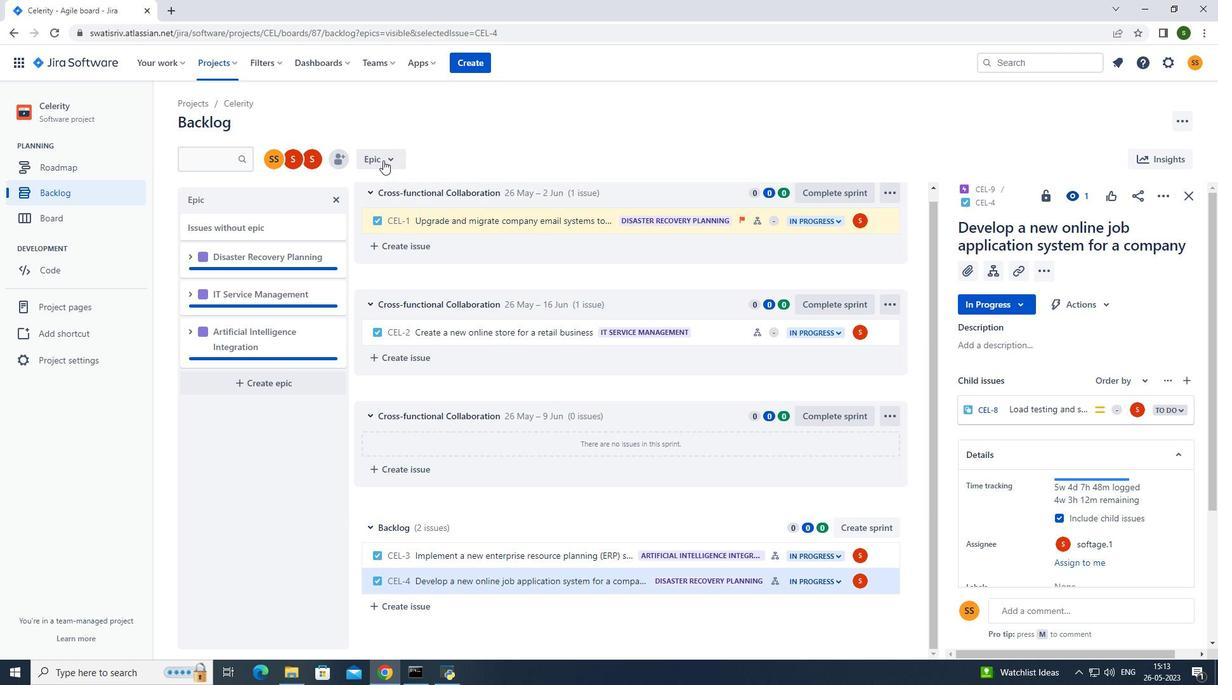 
Action: Mouse pressed left at (382, 158)
Screenshot: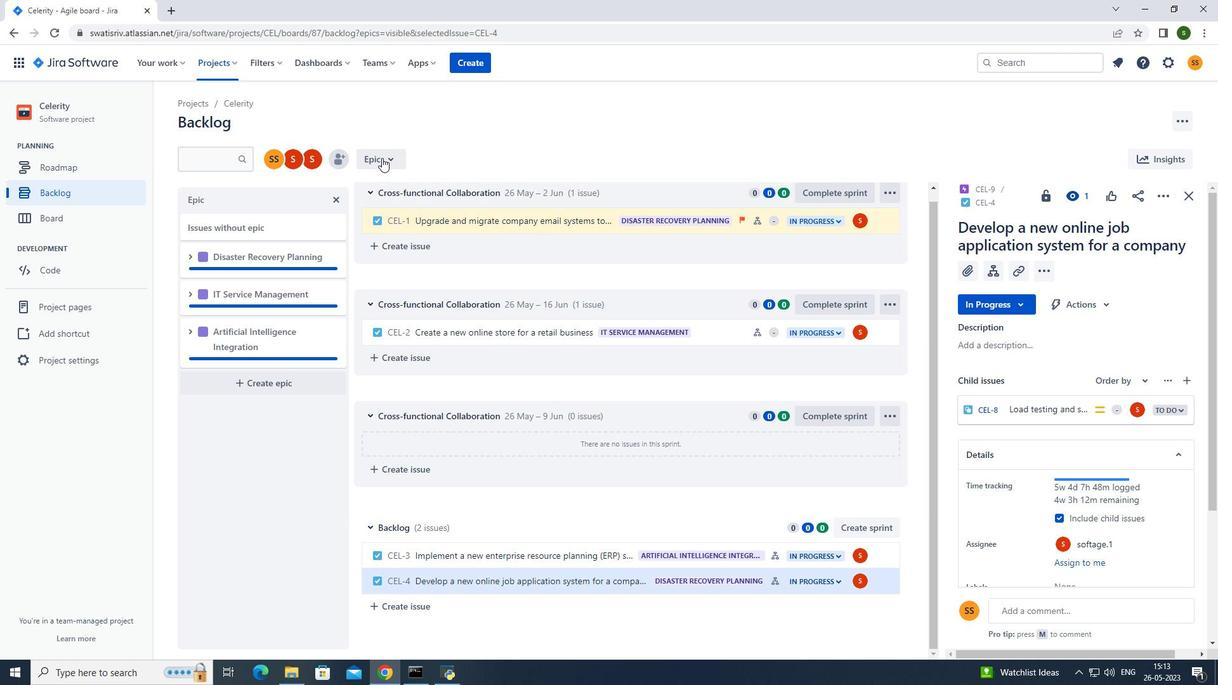 
Action: Mouse moved to (418, 217)
Screenshot: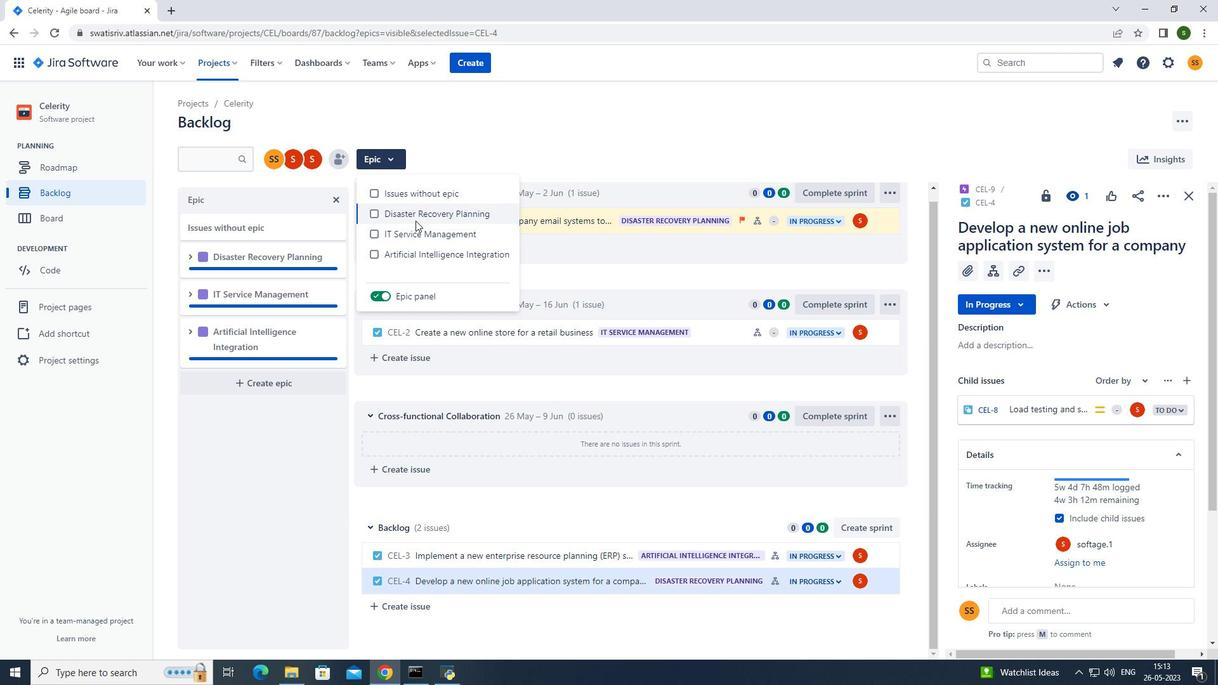 
Action: Mouse pressed left at (418, 217)
Screenshot: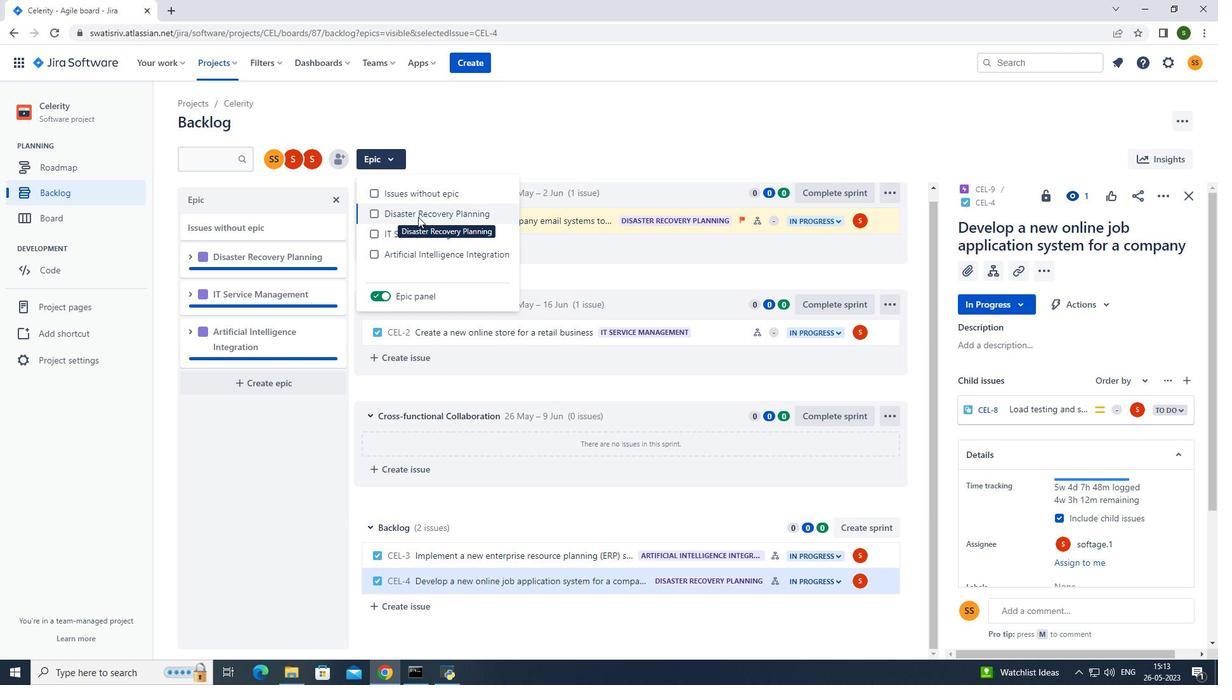 
Action: Mouse moved to (458, 116)
Screenshot: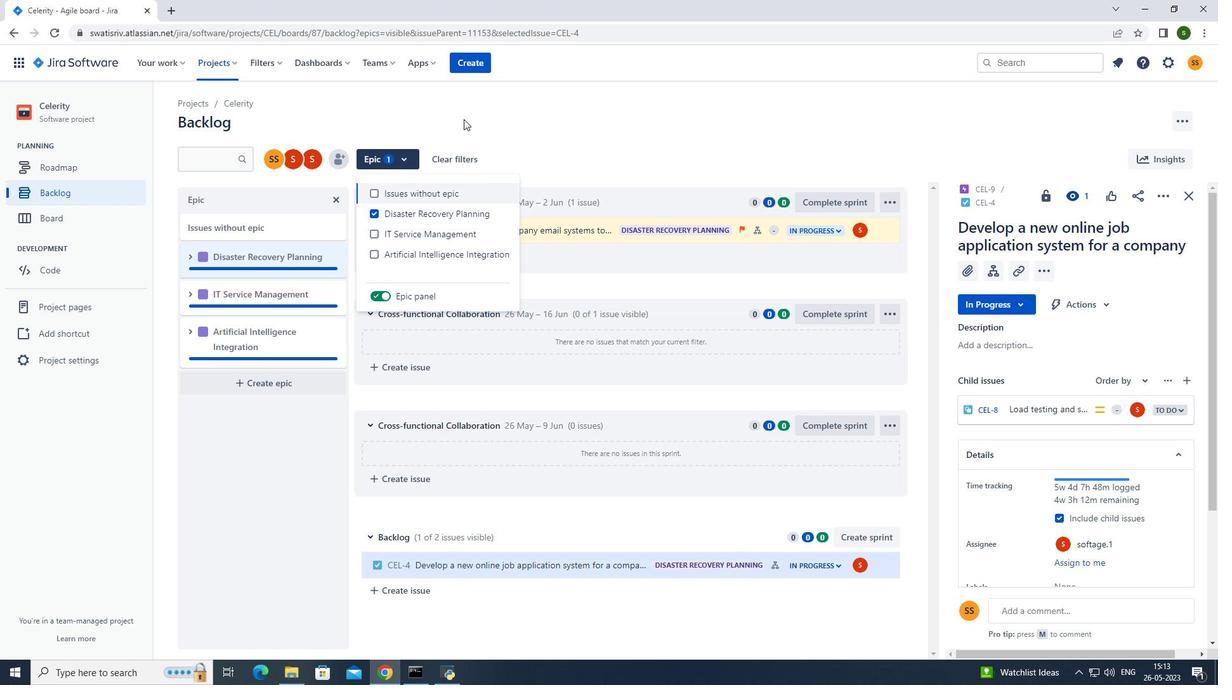 
Action: Mouse pressed left at (458, 116)
Screenshot: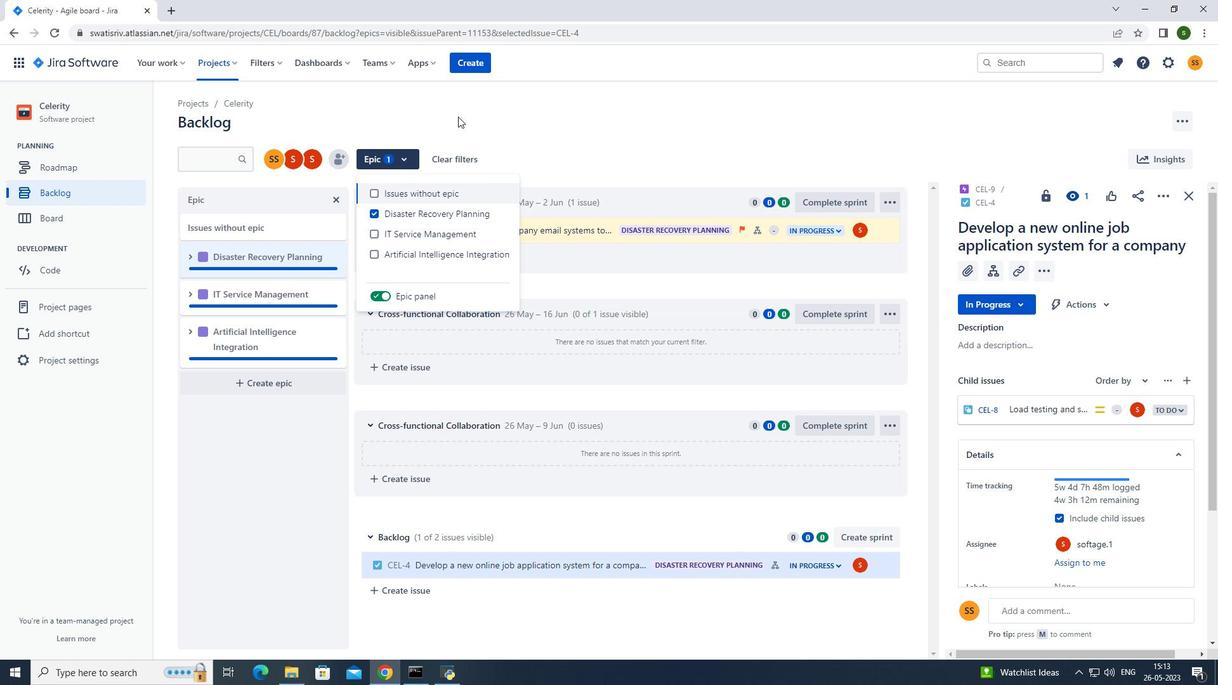 
